 Task: Add a condition where "Channel Is Line" in pending tickets.
Action: Mouse moved to (145, 390)
Screenshot: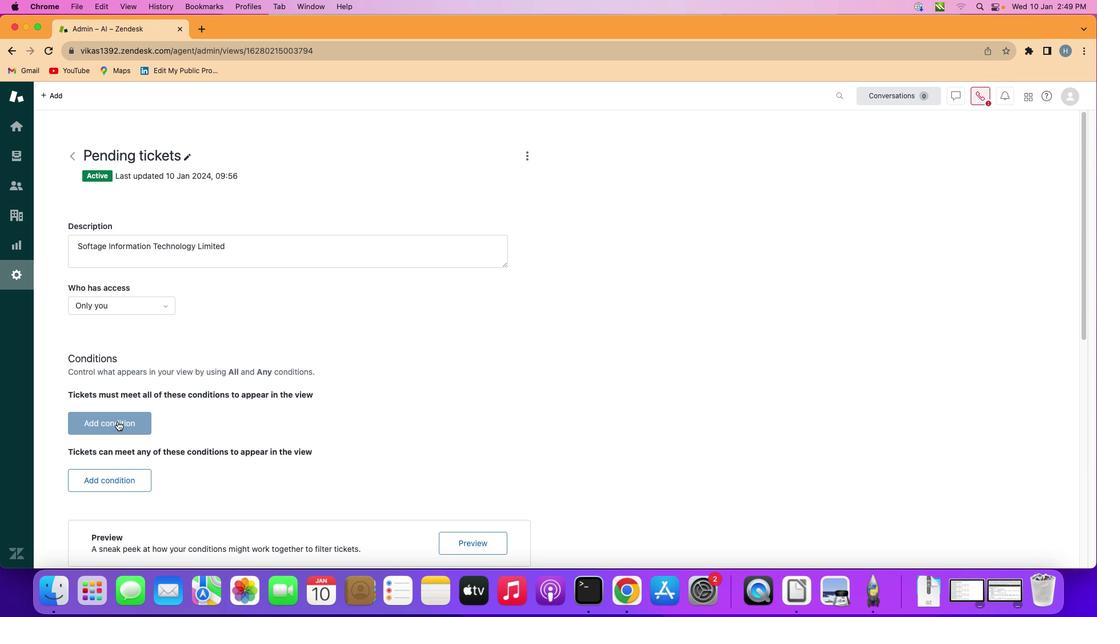 
Action: Mouse pressed left at (145, 390)
Screenshot: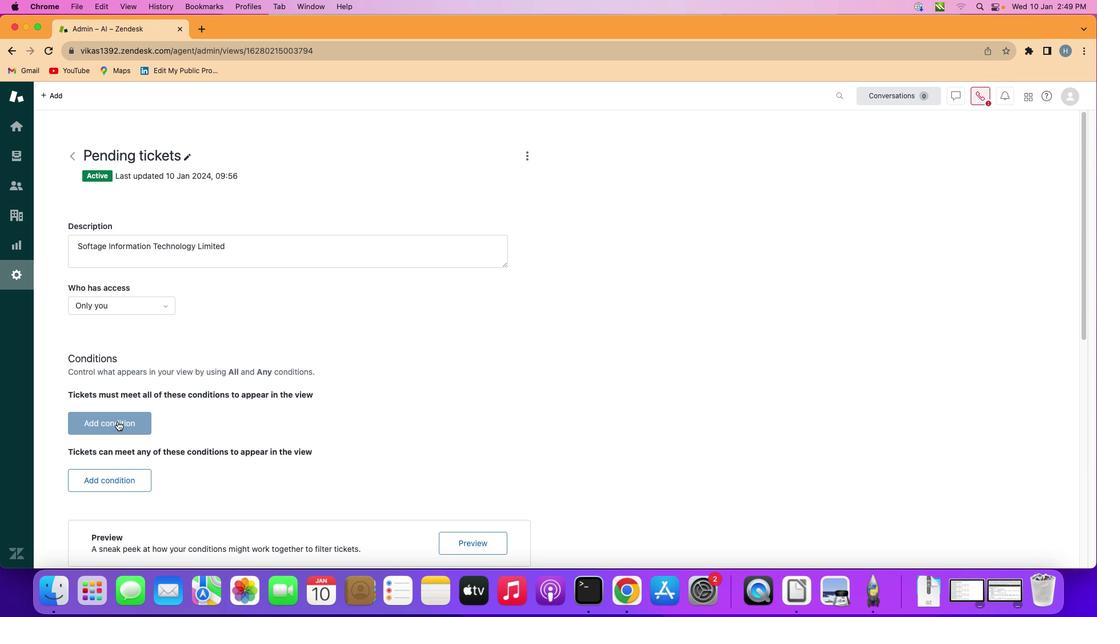 
Action: Mouse moved to (182, 390)
Screenshot: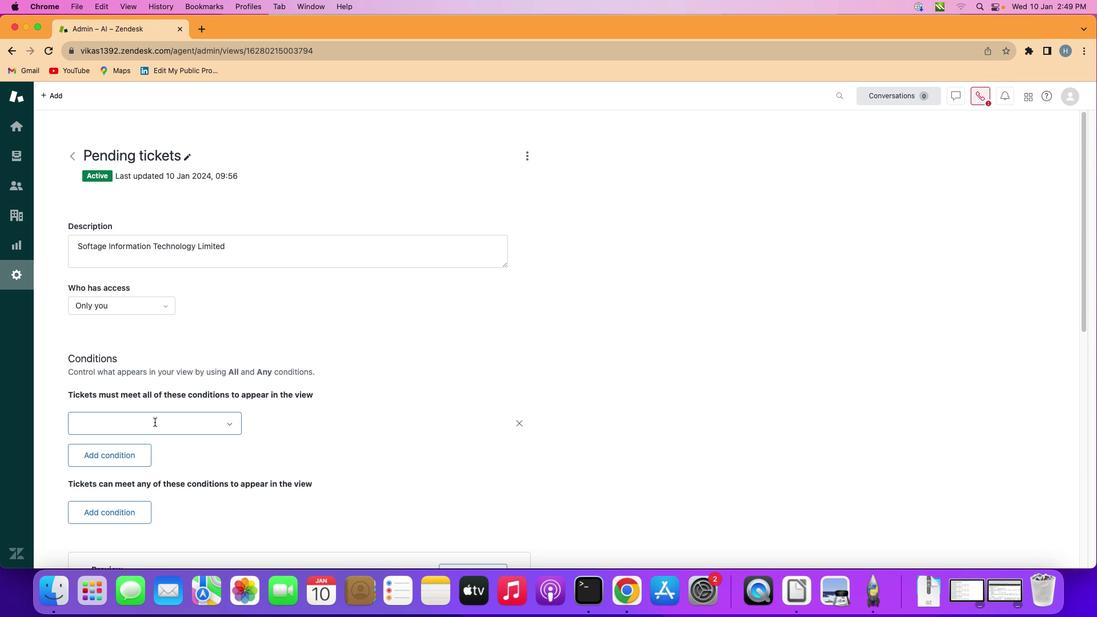
Action: Mouse pressed left at (182, 390)
Screenshot: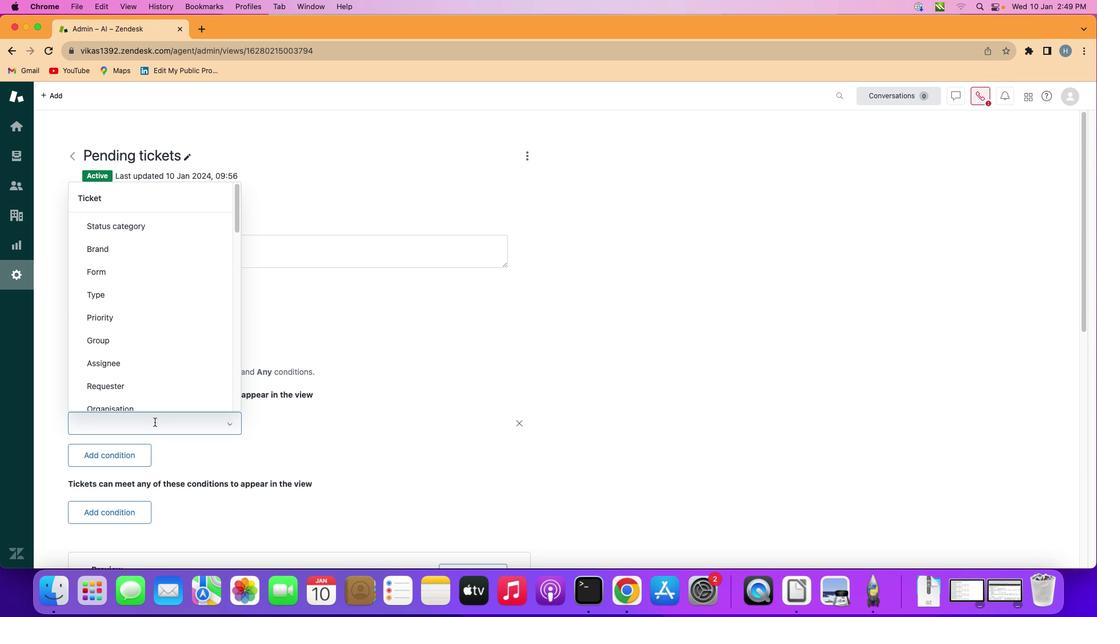 
Action: Mouse moved to (187, 341)
Screenshot: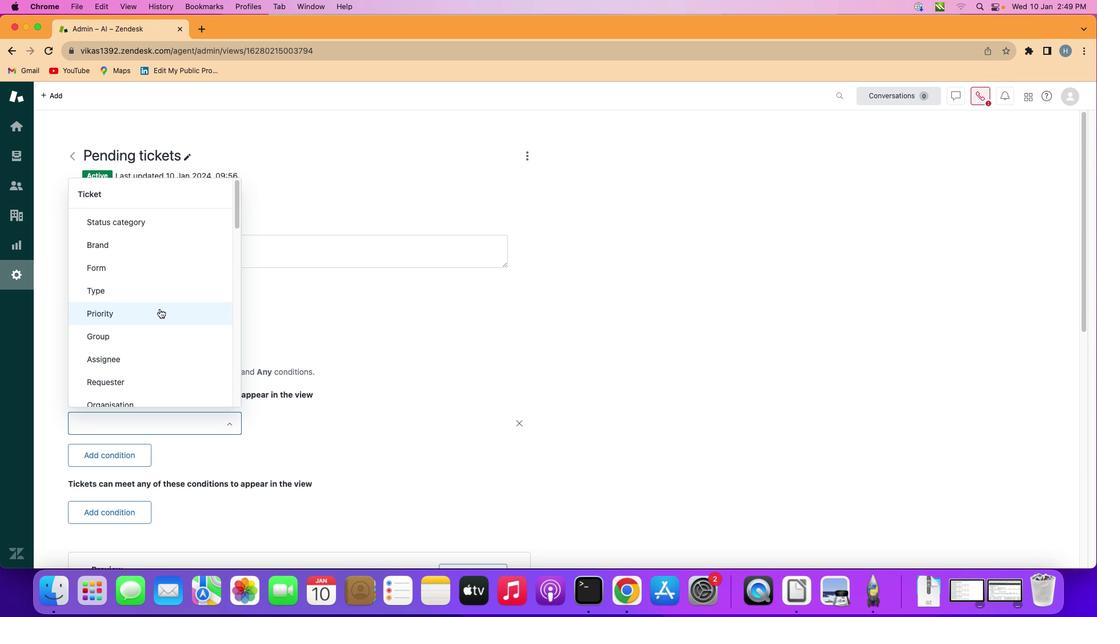 
Action: Mouse scrolled (187, 341) with delta (33, 210)
Screenshot: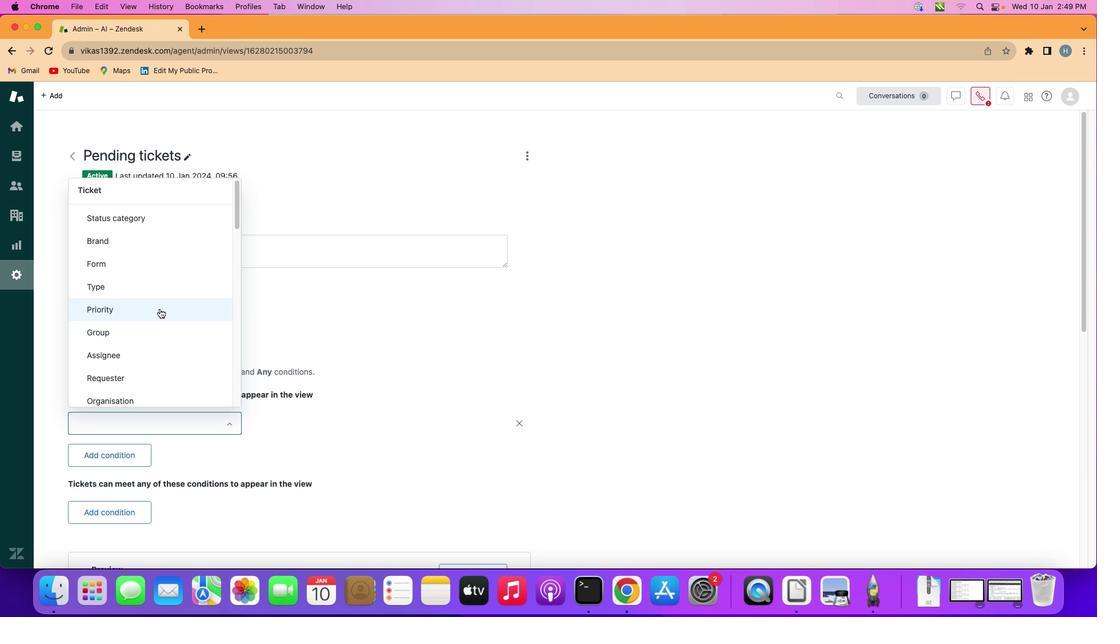 
Action: Mouse scrolled (187, 341) with delta (33, 210)
Screenshot: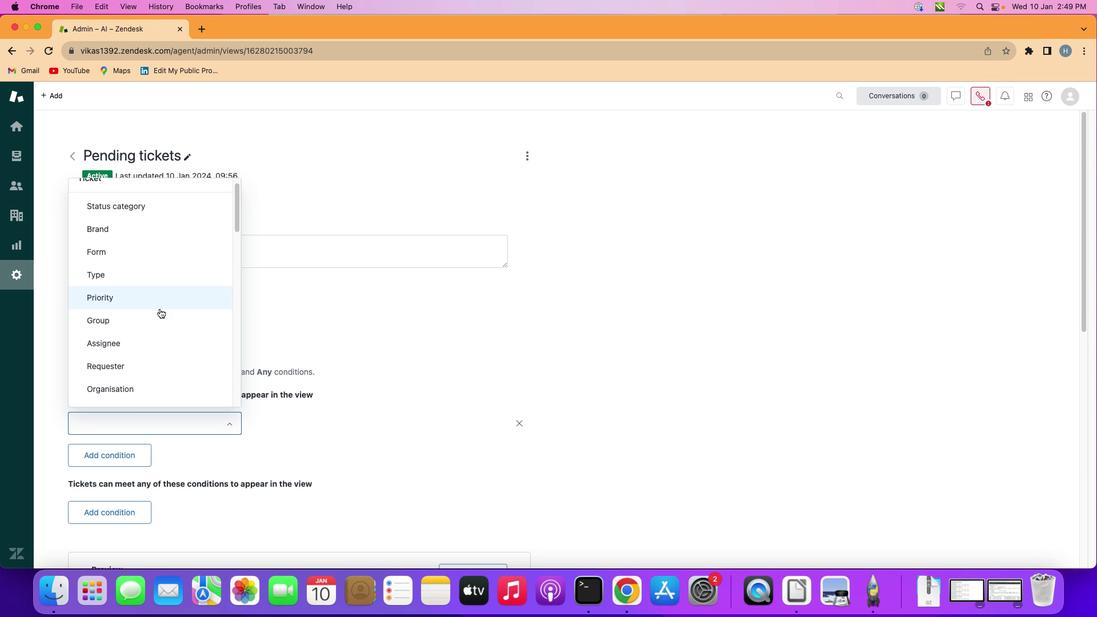 
Action: Mouse scrolled (187, 341) with delta (33, 210)
Screenshot: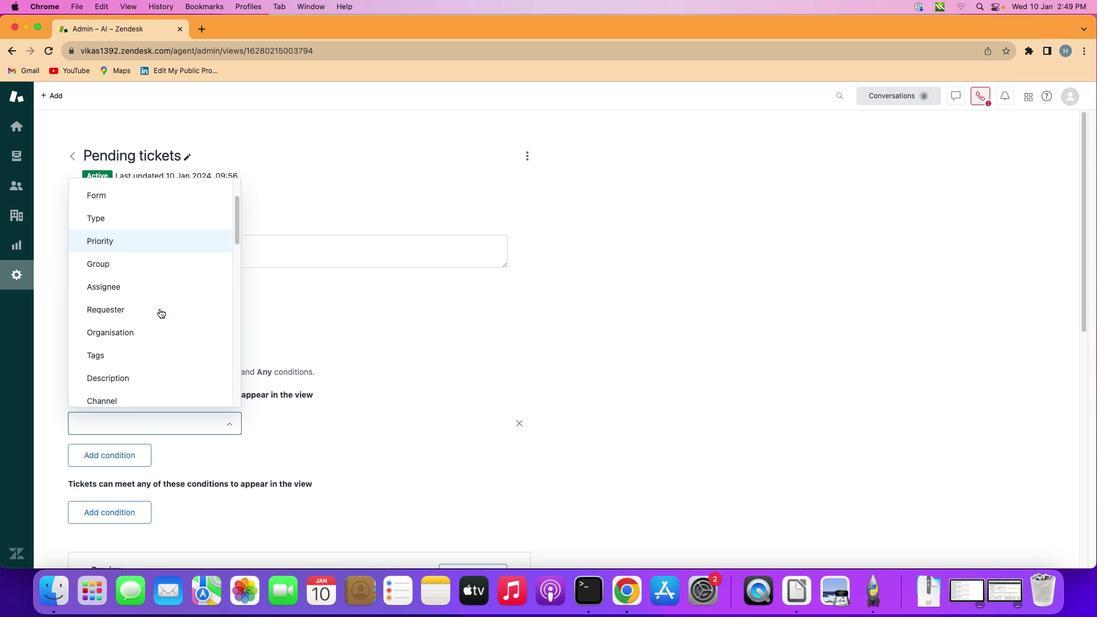 
Action: Mouse scrolled (187, 341) with delta (33, 209)
Screenshot: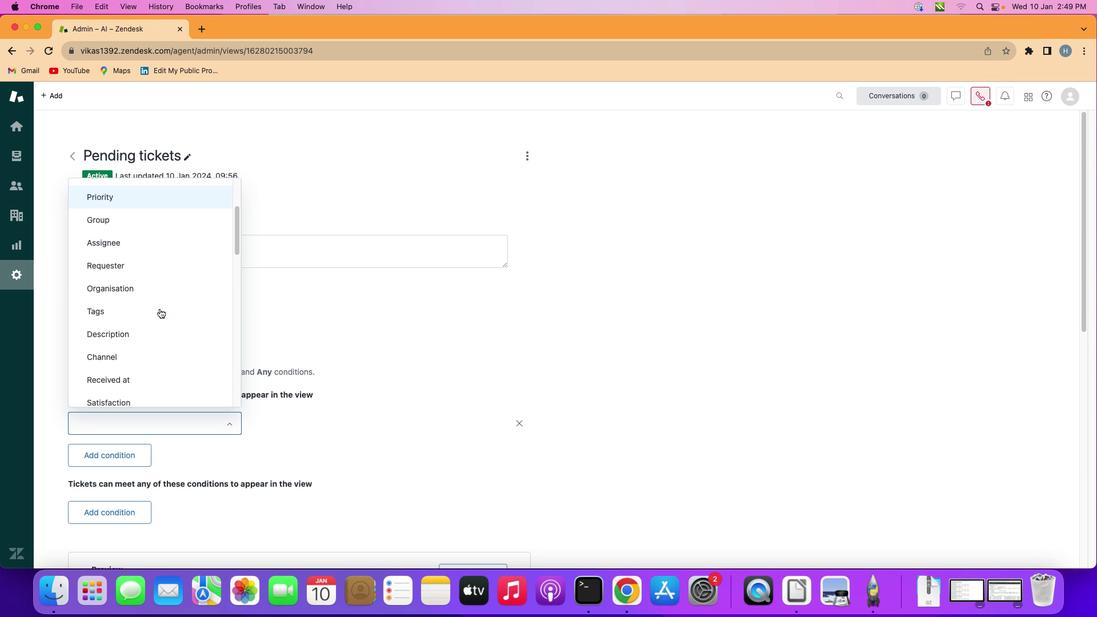 
Action: Mouse scrolled (187, 341) with delta (33, 209)
Screenshot: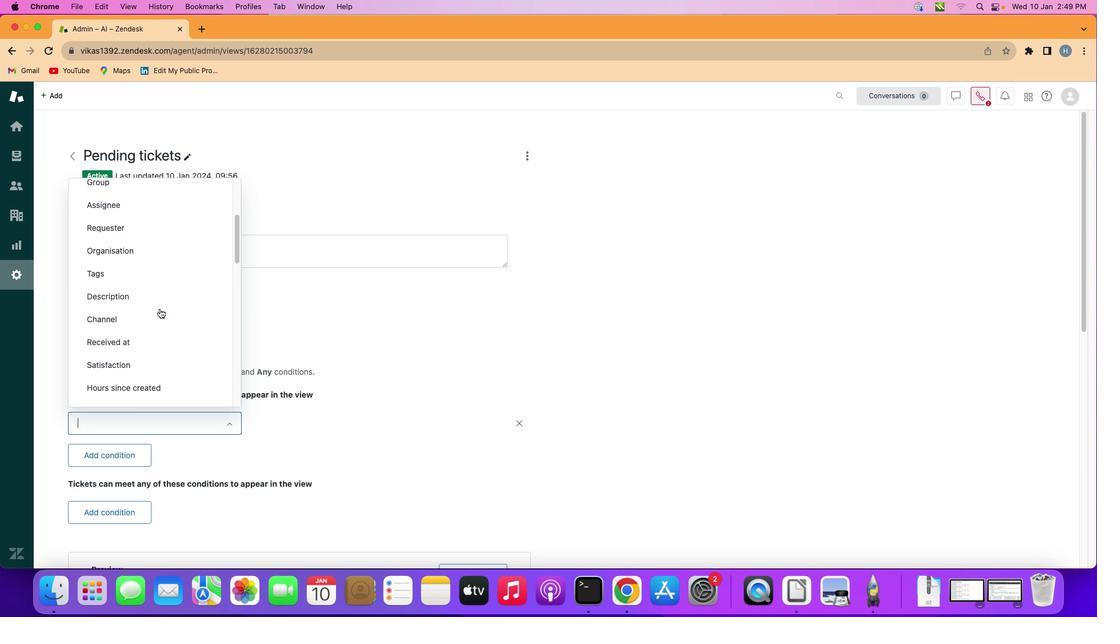 
Action: Mouse scrolled (187, 341) with delta (33, 210)
Screenshot: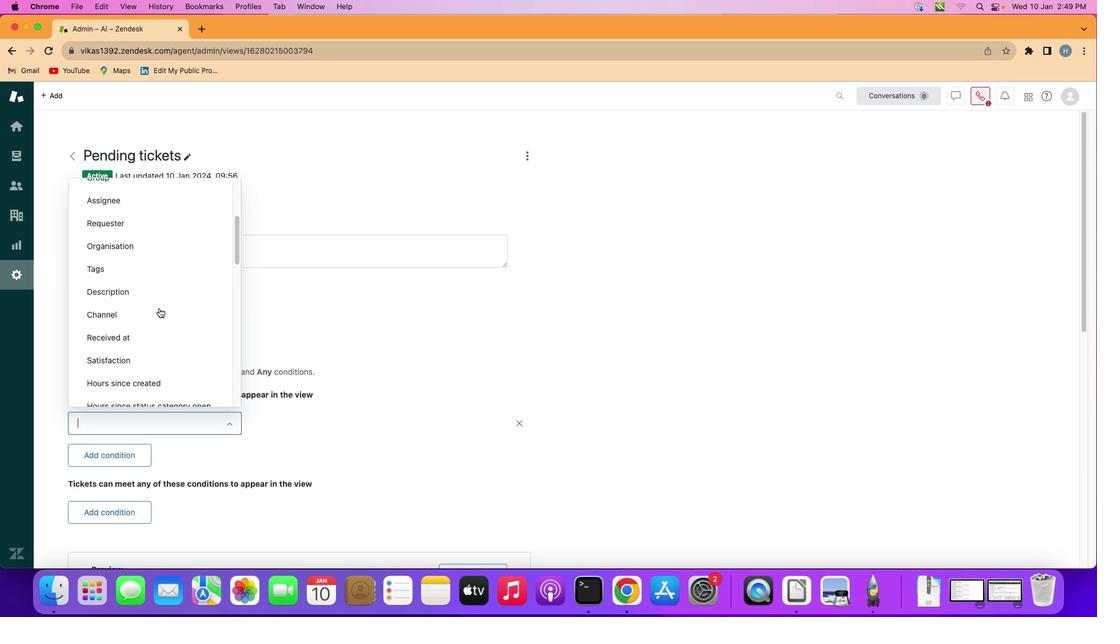 
Action: Mouse moved to (190, 342)
Screenshot: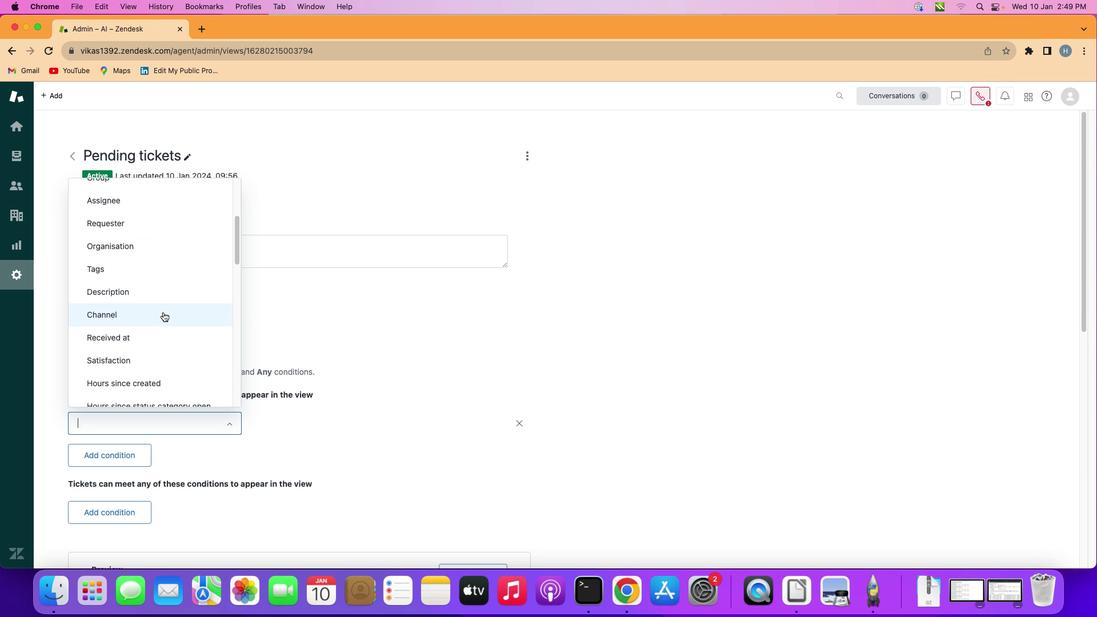 
Action: Mouse pressed left at (190, 342)
Screenshot: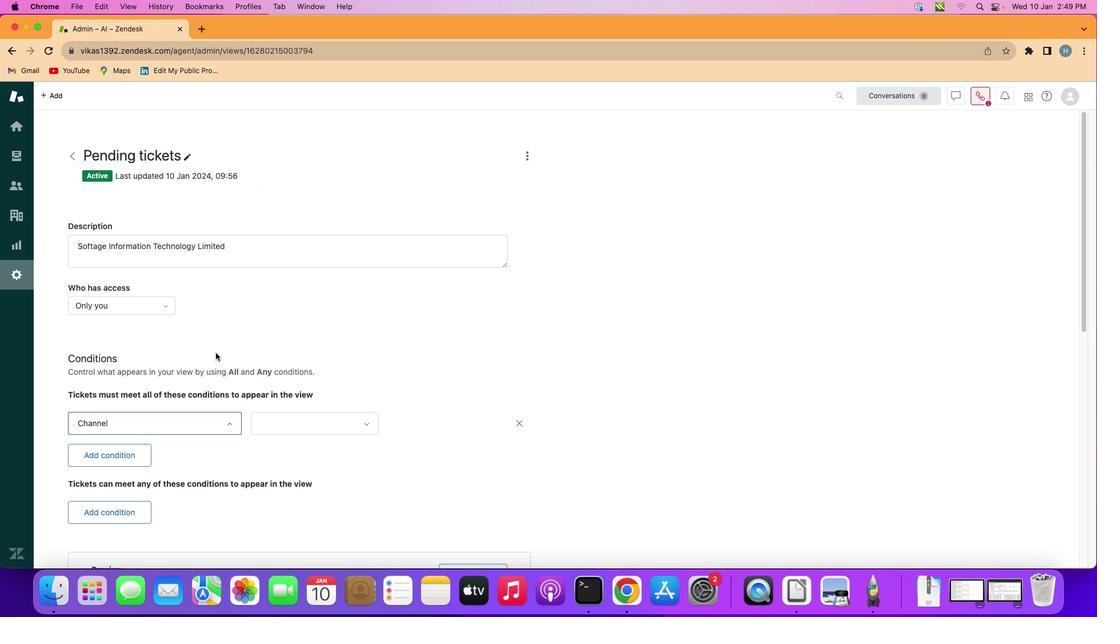 
Action: Mouse moved to (330, 387)
Screenshot: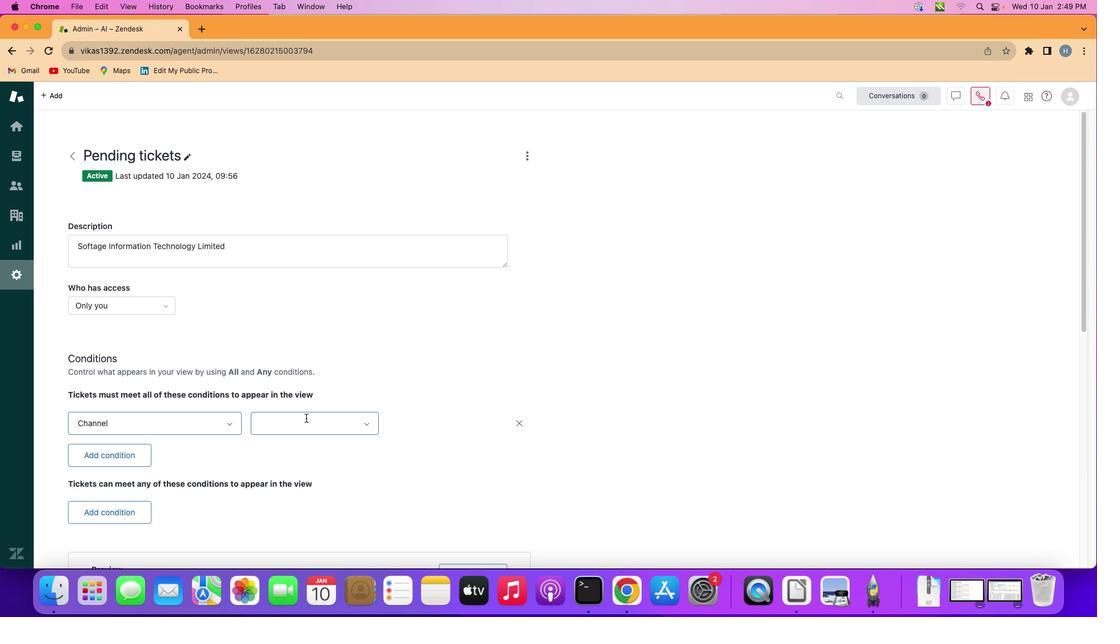 
Action: Mouse pressed left at (330, 387)
Screenshot: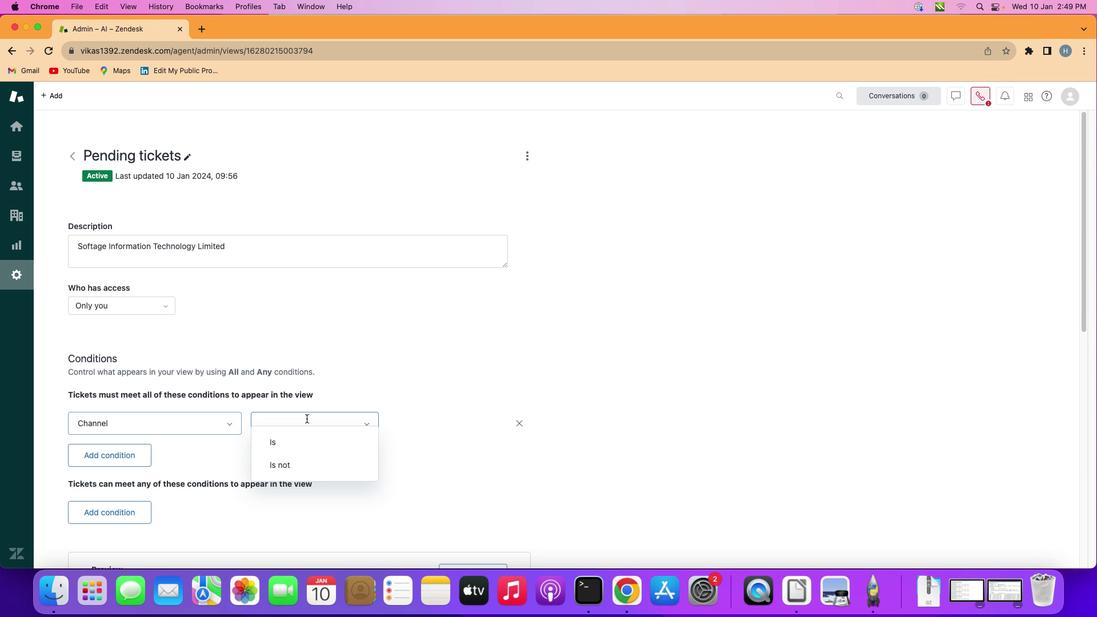 
Action: Mouse moved to (334, 398)
Screenshot: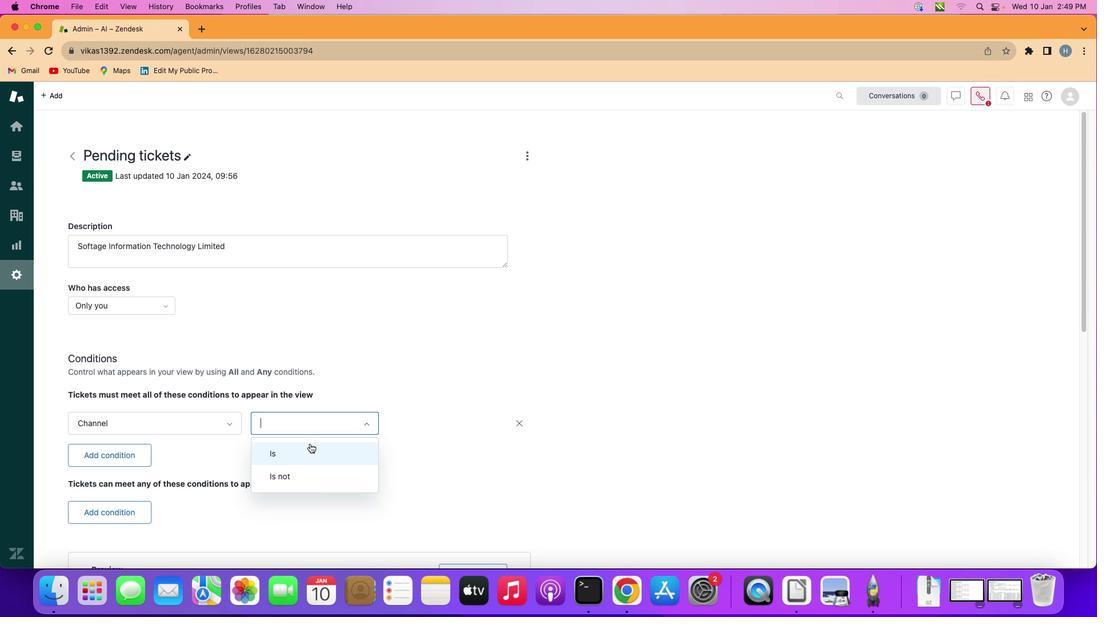 
Action: Mouse pressed left at (334, 398)
Screenshot: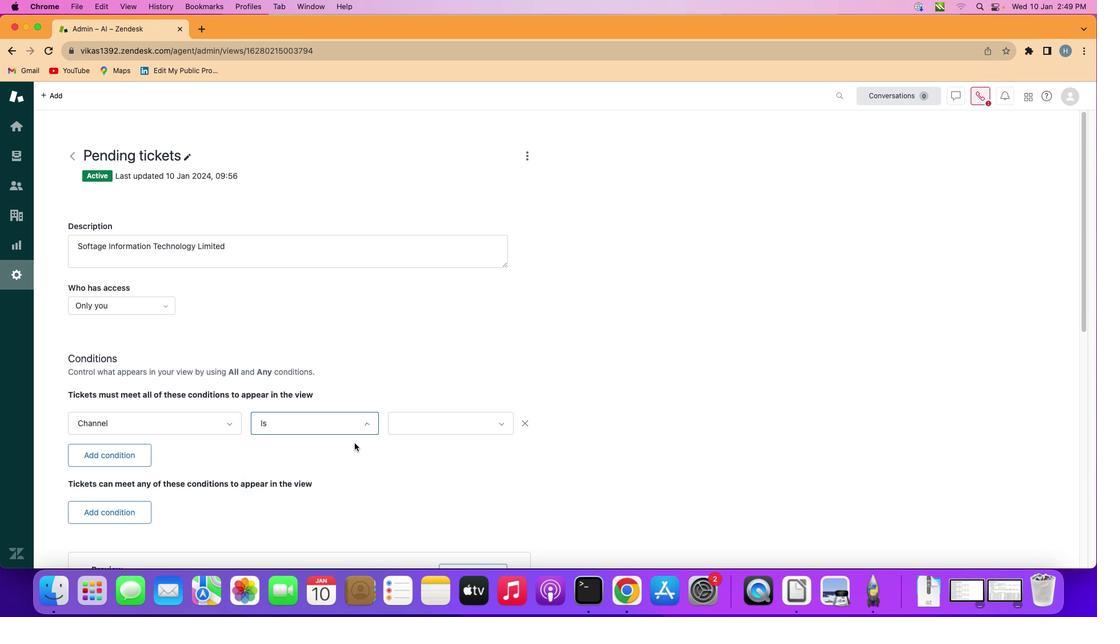 
Action: Mouse moved to (463, 388)
Screenshot: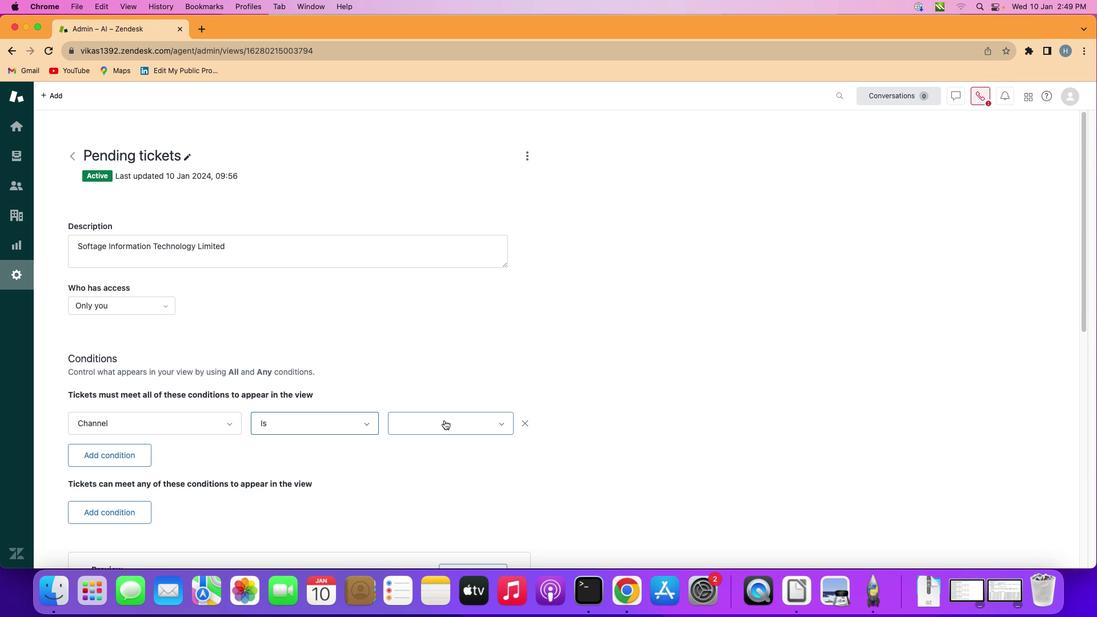 
Action: Mouse pressed left at (463, 388)
Screenshot: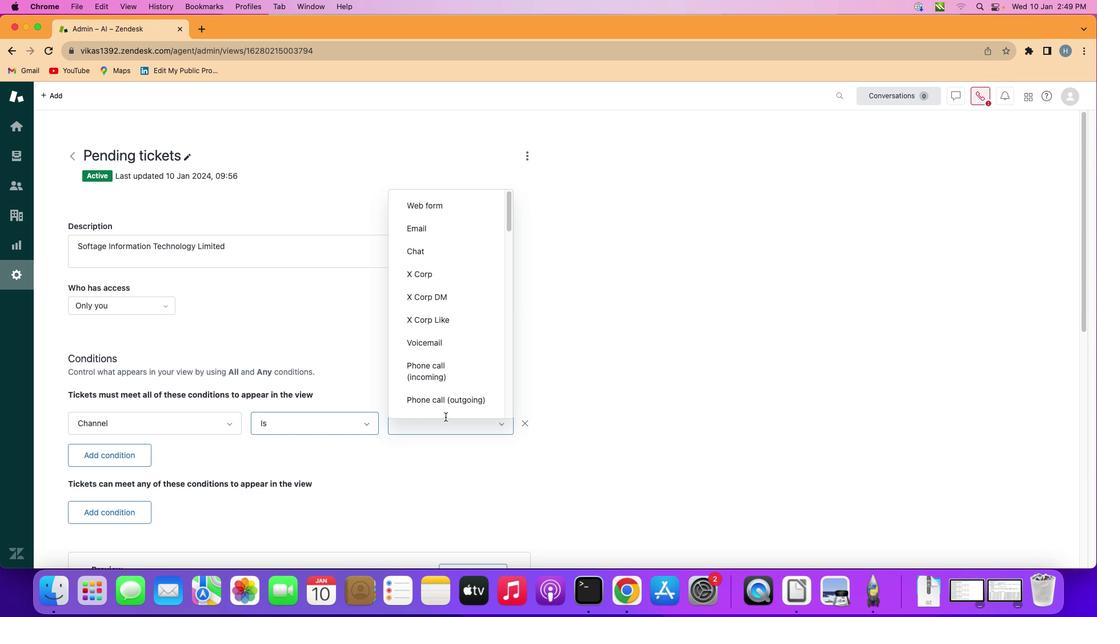 
Action: Mouse moved to (472, 343)
Screenshot: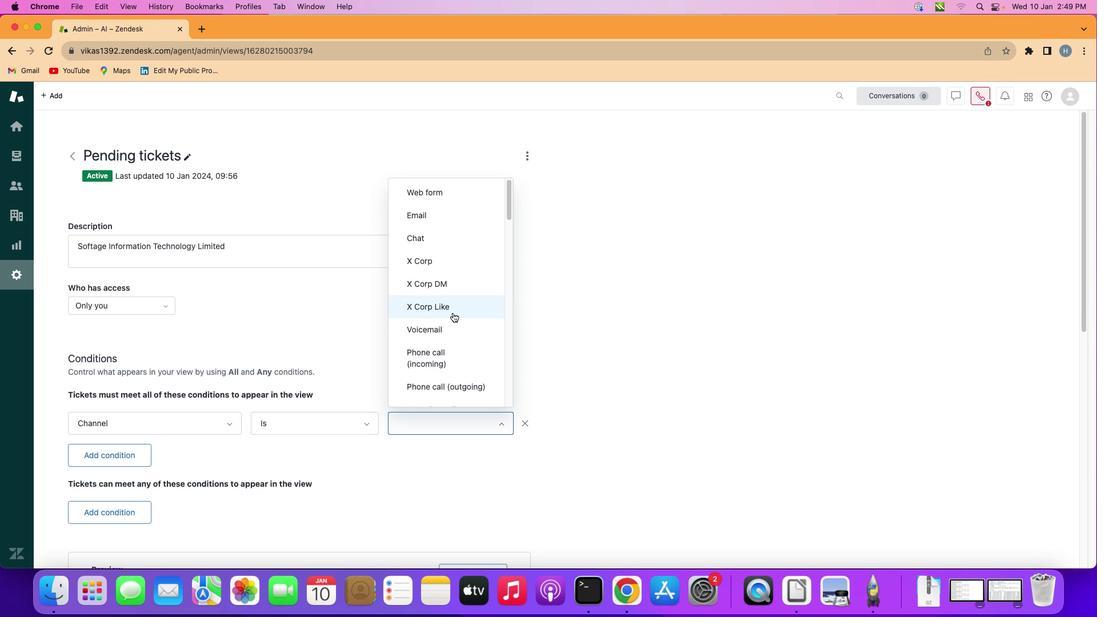 
Action: Mouse scrolled (472, 343) with delta (33, 210)
Screenshot: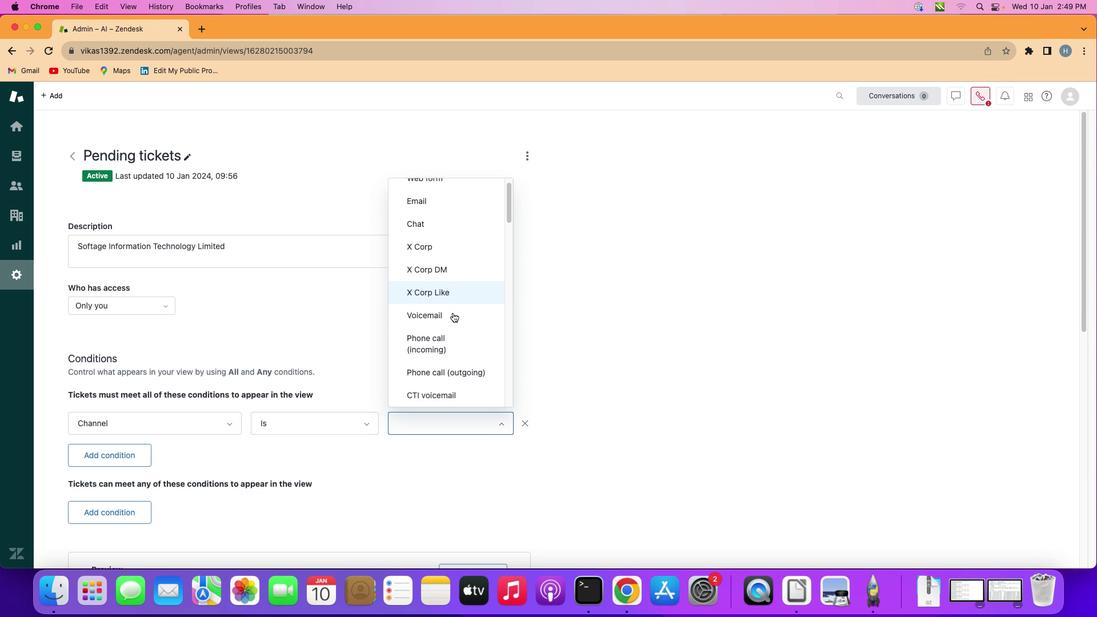 
Action: Mouse scrolled (472, 343) with delta (33, 210)
Screenshot: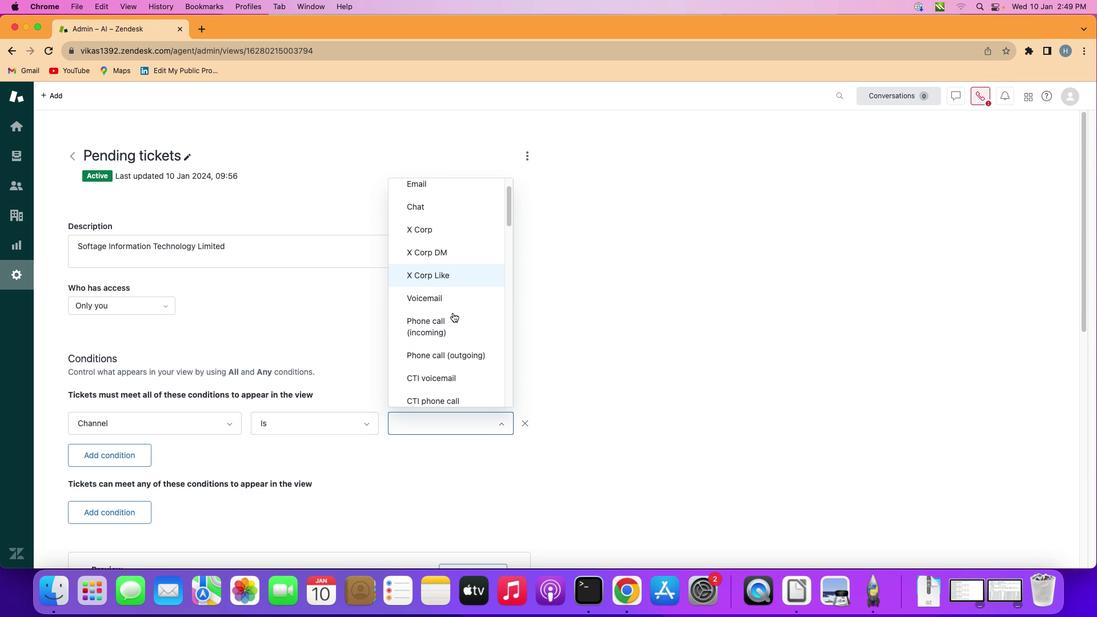 
Action: Mouse scrolled (472, 343) with delta (33, 209)
Screenshot: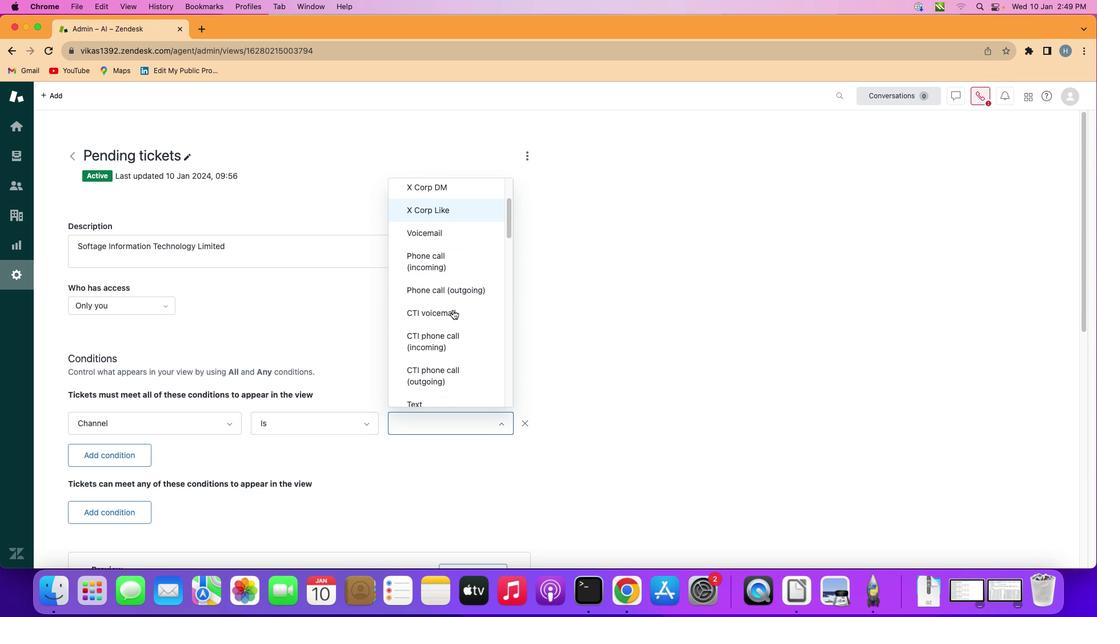 
Action: Mouse scrolled (472, 343) with delta (33, 209)
Screenshot: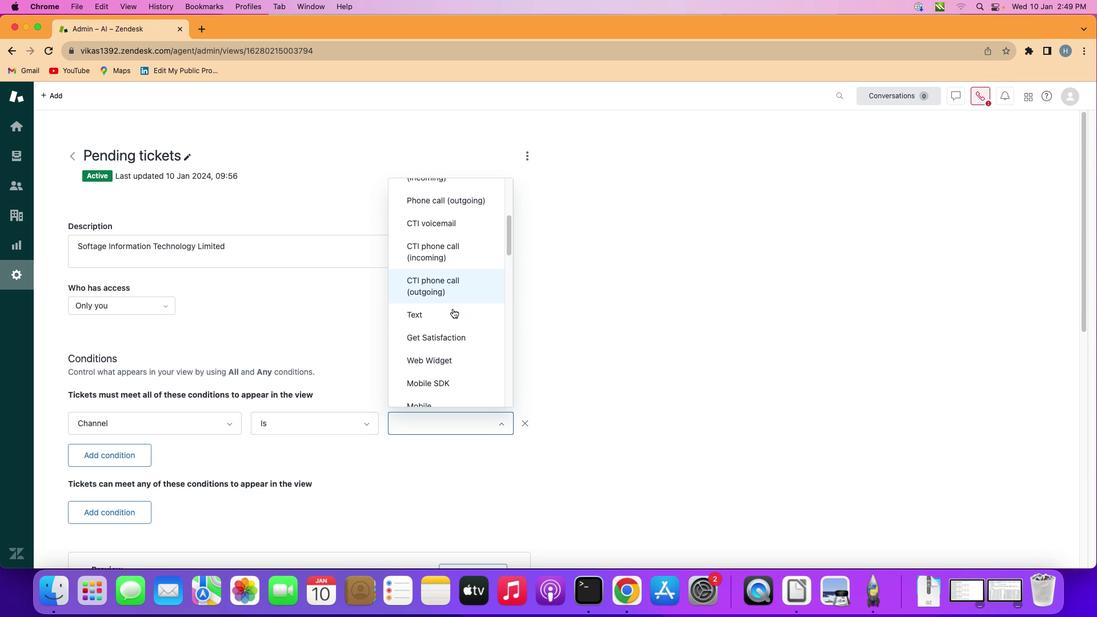 
Action: Mouse scrolled (472, 343) with delta (33, 209)
Screenshot: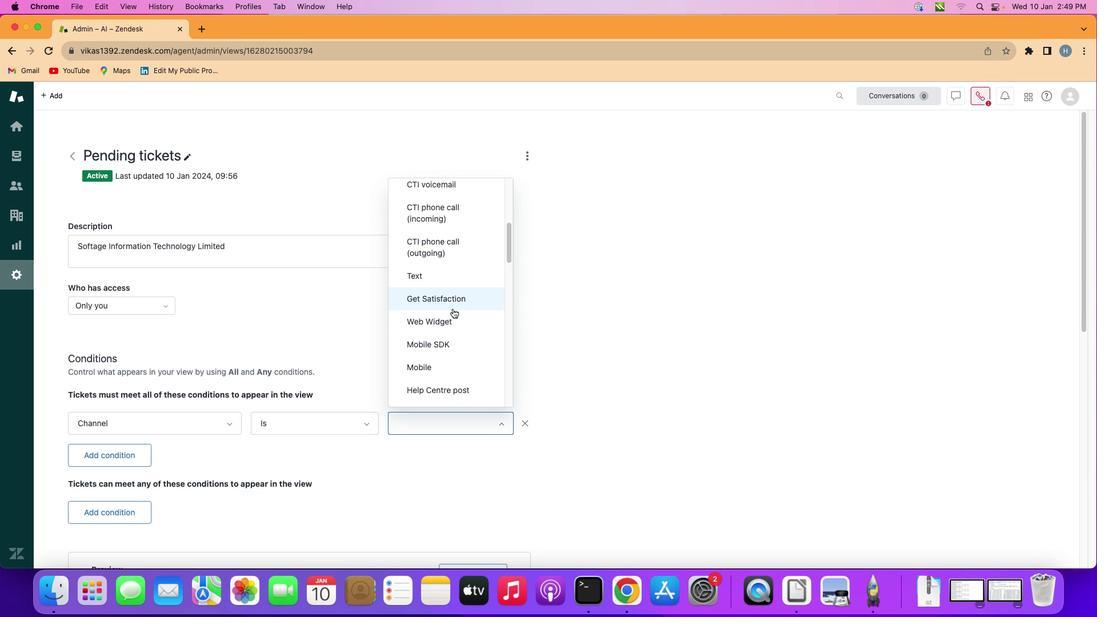 
Action: Mouse moved to (471, 341)
Screenshot: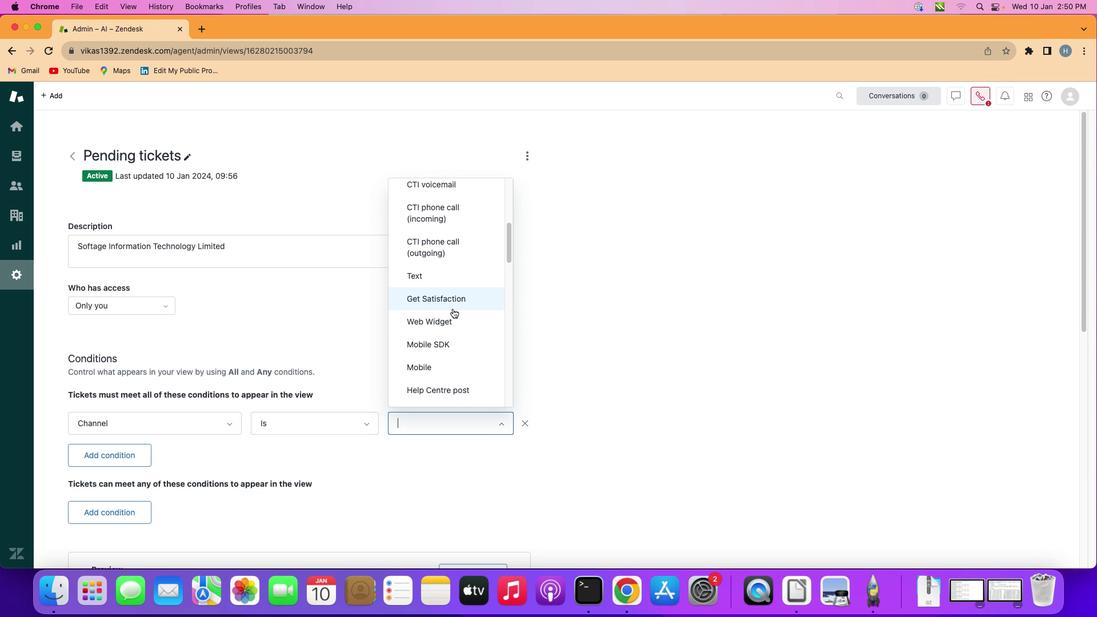 
Action: Mouse scrolled (471, 341) with delta (33, 210)
Screenshot: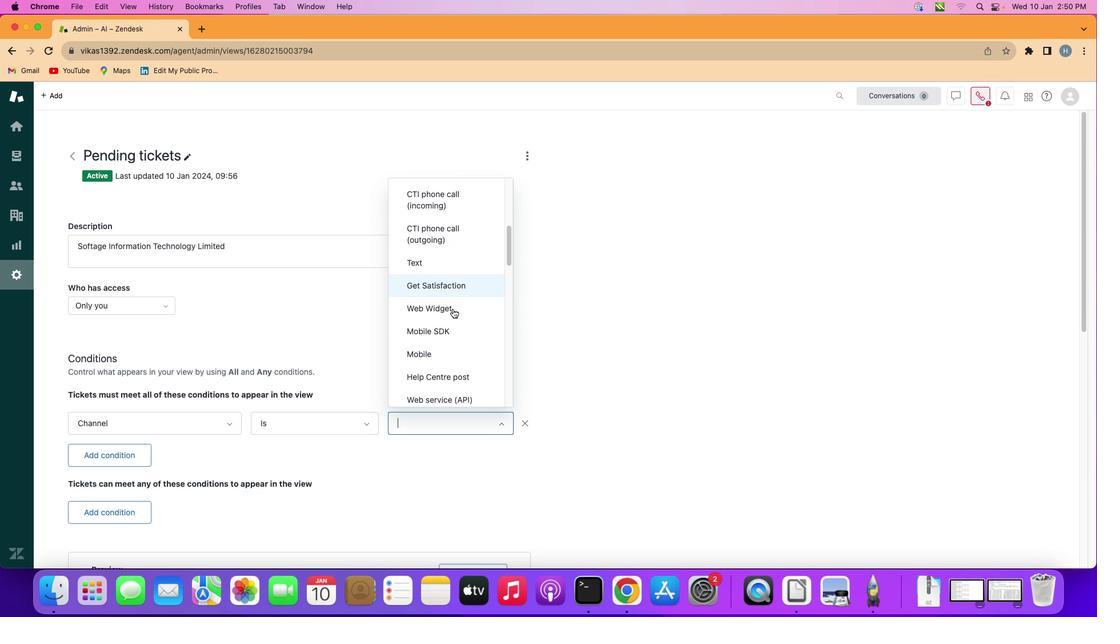 
Action: Mouse scrolled (471, 341) with delta (33, 210)
Screenshot: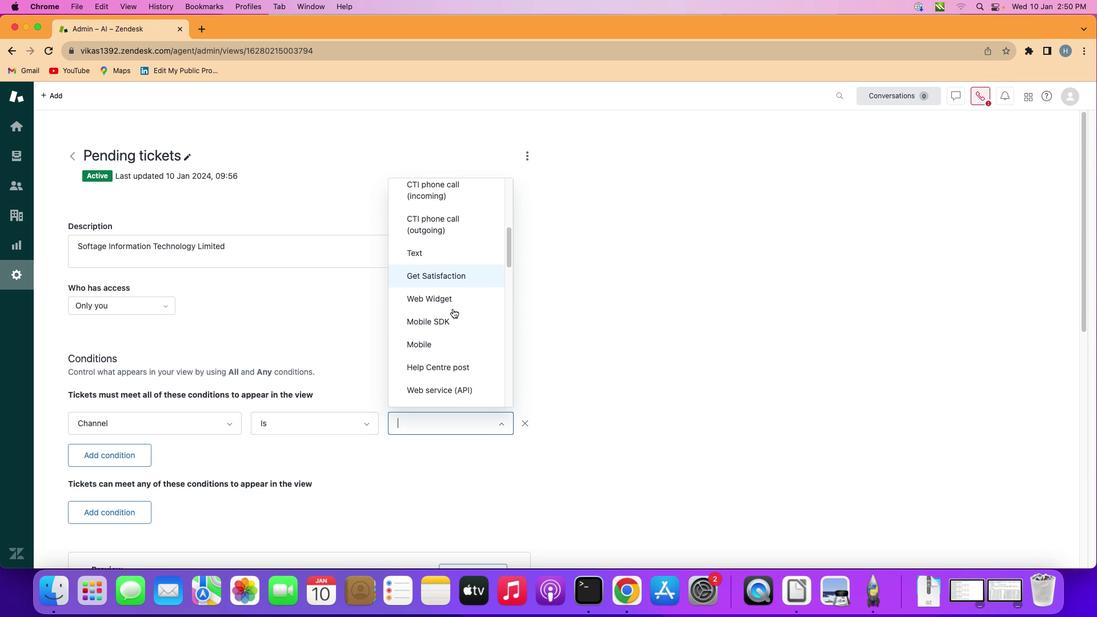 
Action: Mouse scrolled (471, 341) with delta (33, 210)
Screenshot: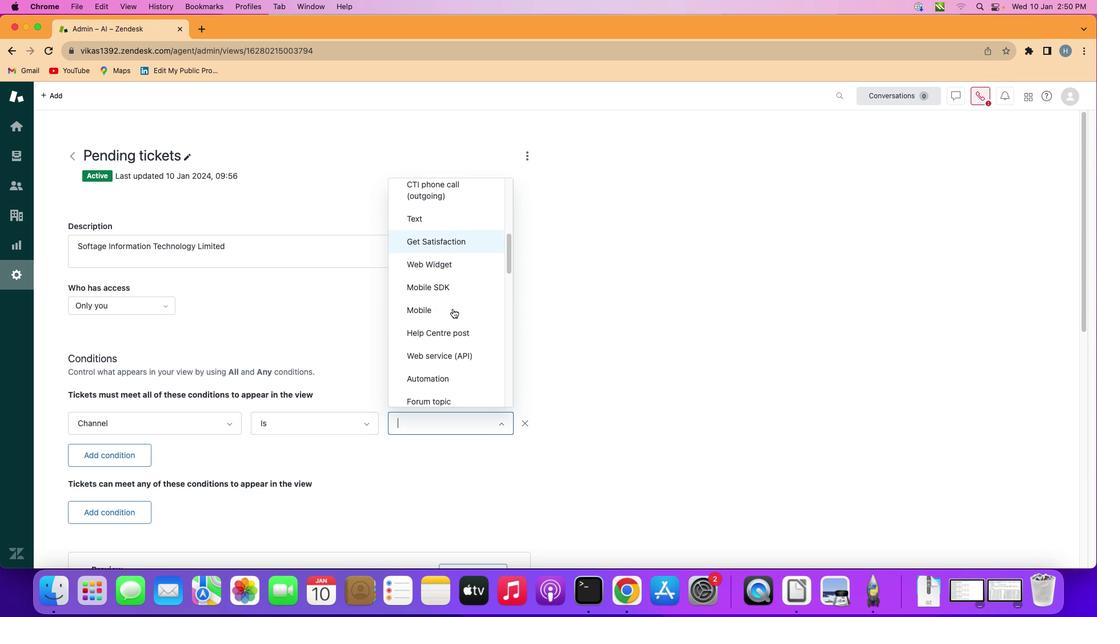 
Action: Mouse scrolled (471, 341) with delta (33, 210)
Screenshot: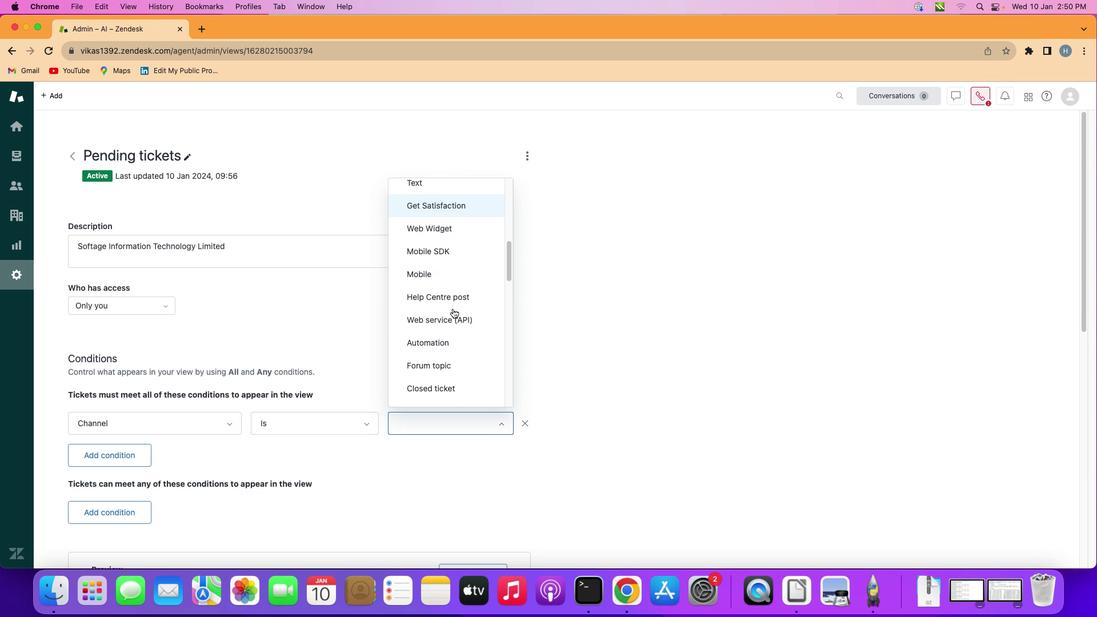 
Action: Mouse scrolled (471, 341) with delta (33, 210)
Screenshot: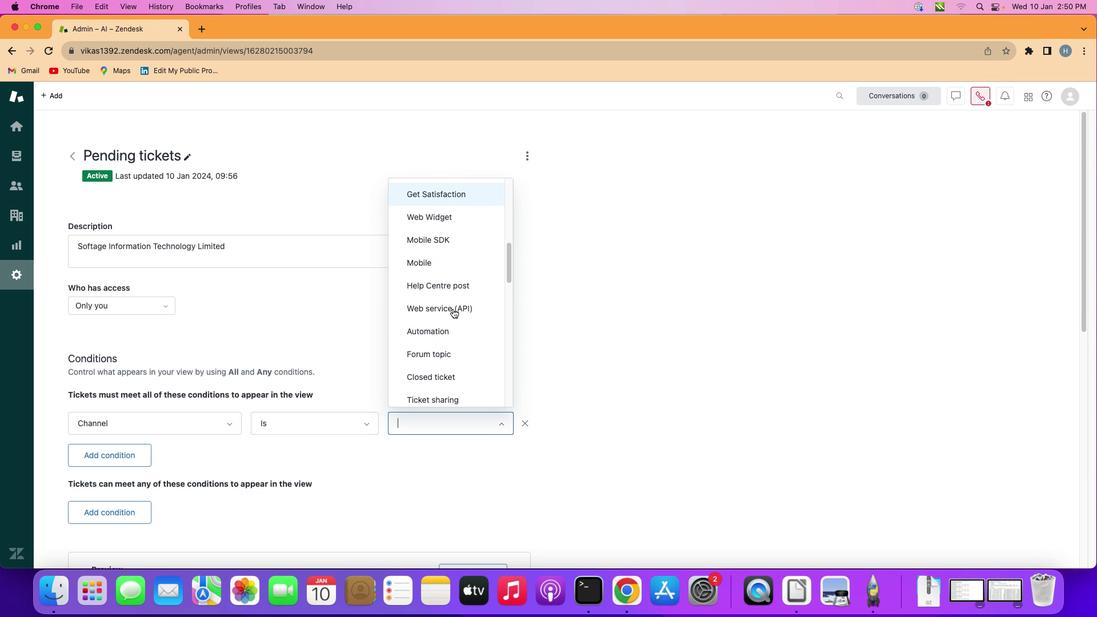 
Action: Mouse scrolled (471, 341) with delta (33, 210)
Screenshot: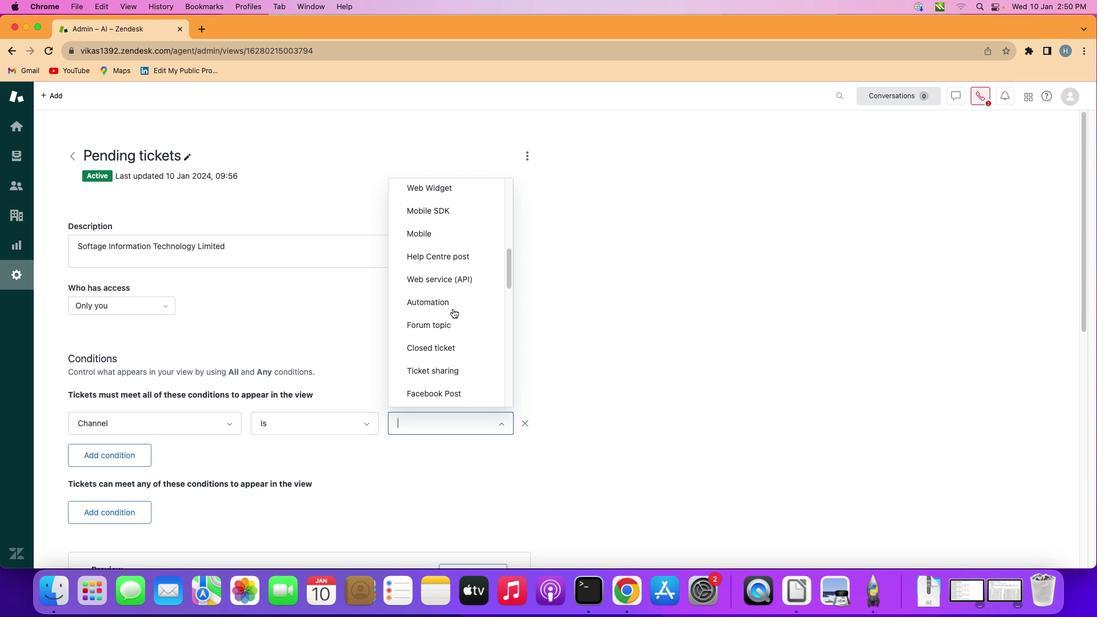 
Action: Mouse scrolled (471, 341) with delta (33, 210)
Screenshot: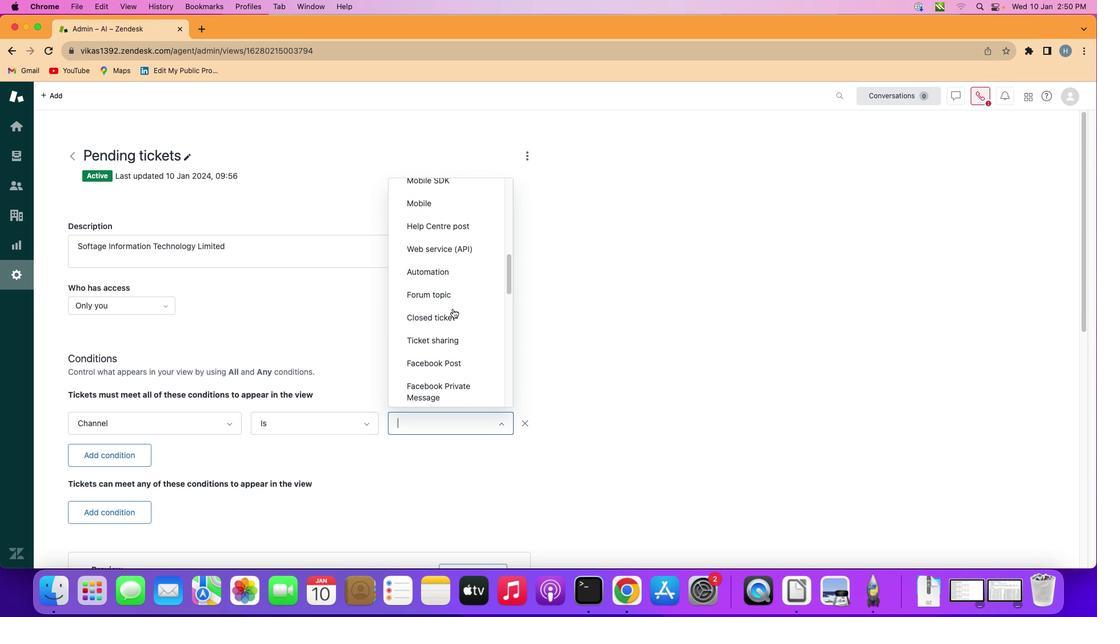 
Action: Mouse scrolled (471, 341) with delta (33, 210)
Screenshot: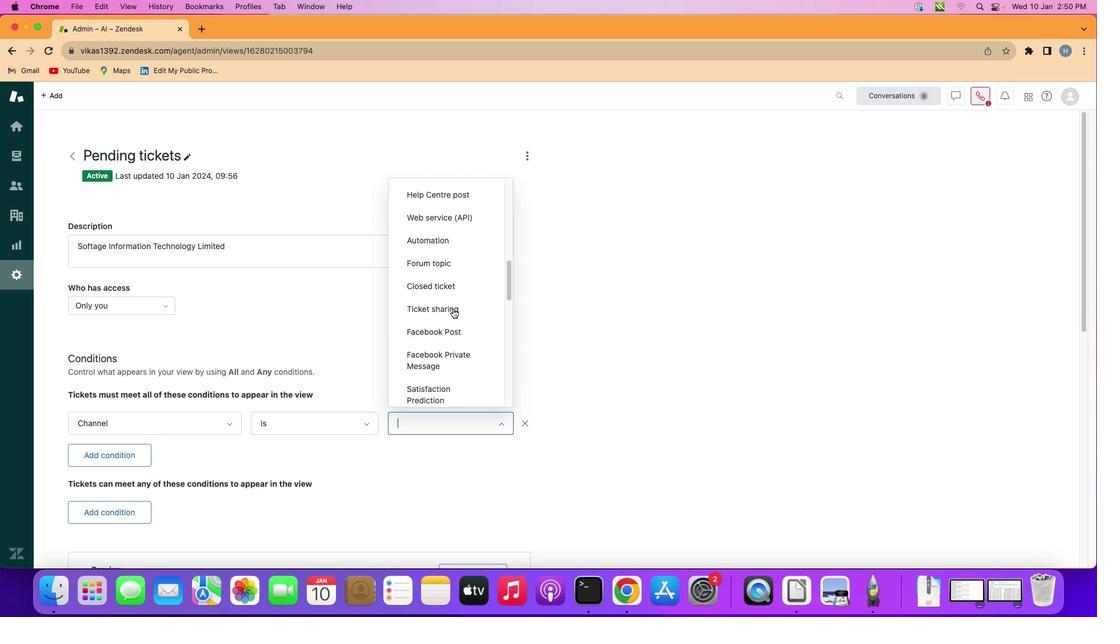 
Action: Mouse scrolled (471, 341) with delta (33, 210)
Screenshot: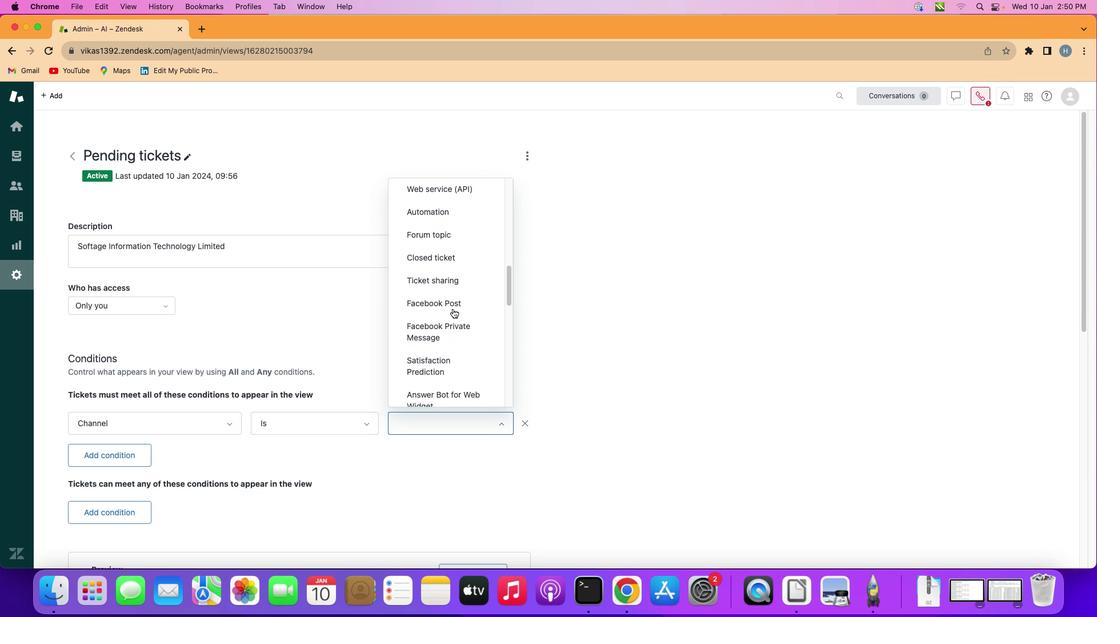 
Action: Mouse scrolled (471, 341) with delta (33, 210)
Screenshot: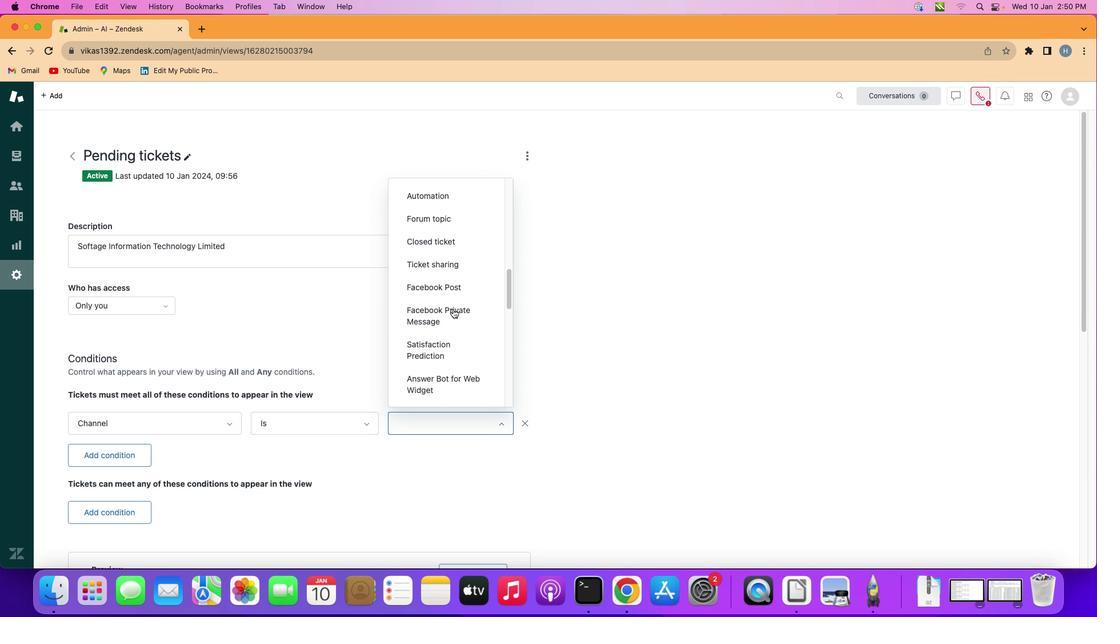 
Action: Mouse scrolled (471, 341) with delta (33, 209)
Screenshot: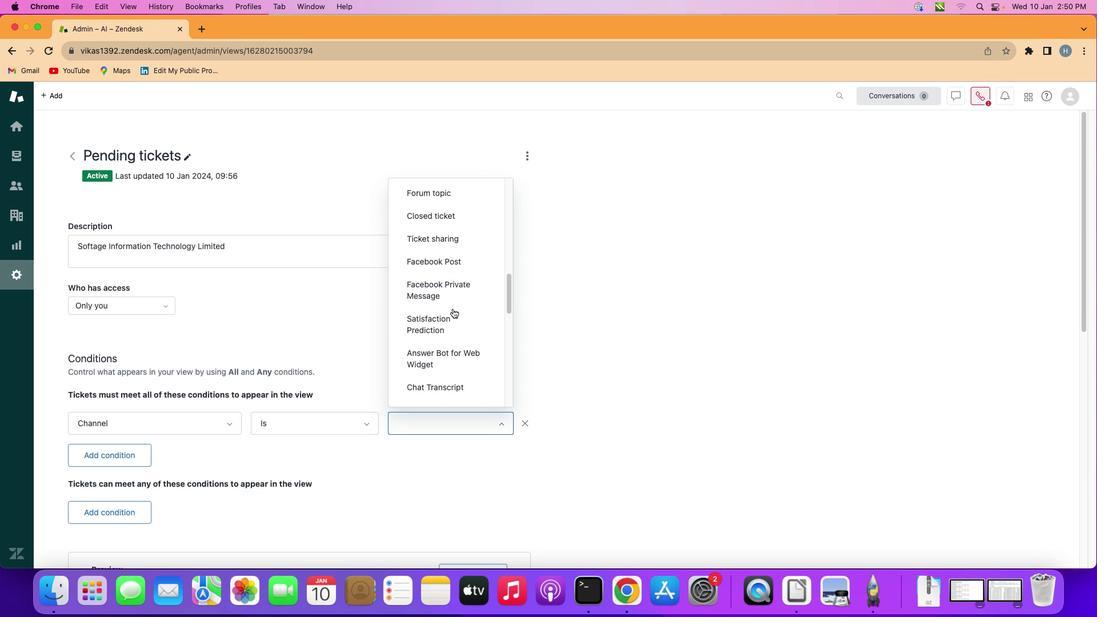 
Action: Mouse scrolled (471, 341) with delta (33, 209)
Screenshot: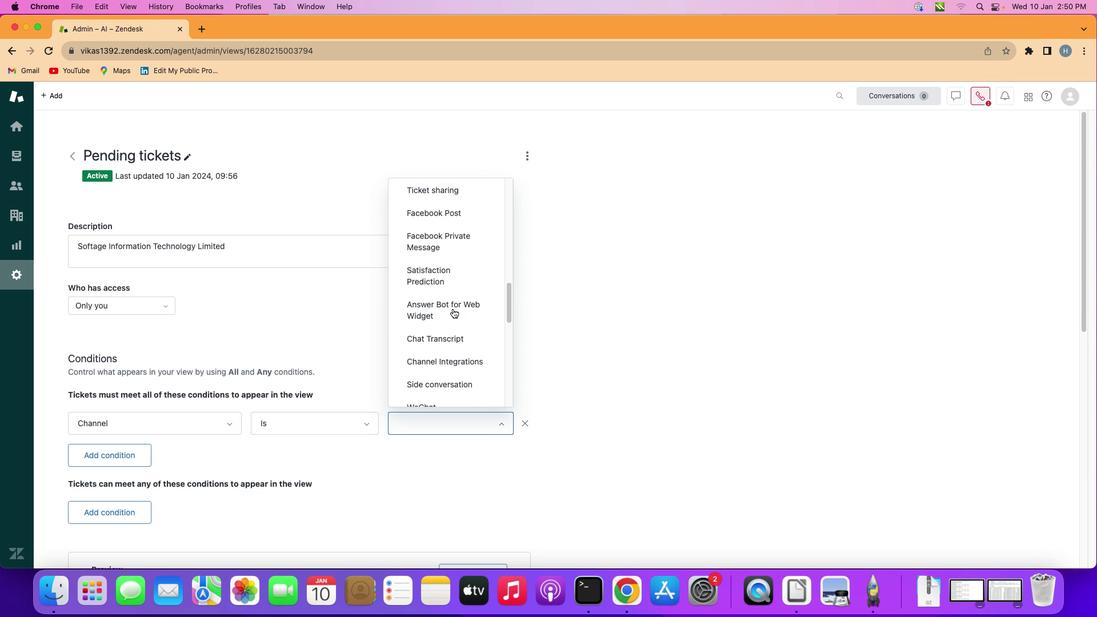 
Action: Mouse moved to (471, 341)
Screenshot: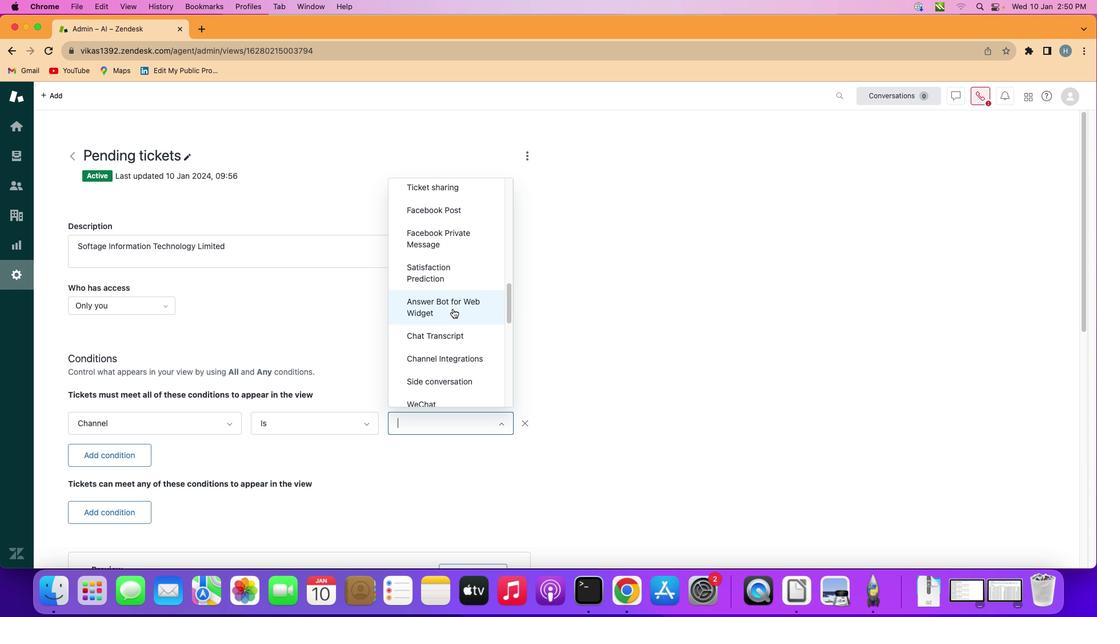 
Action: Mouse scrolled (471, 341) with delta (33, 210)
Screenshot: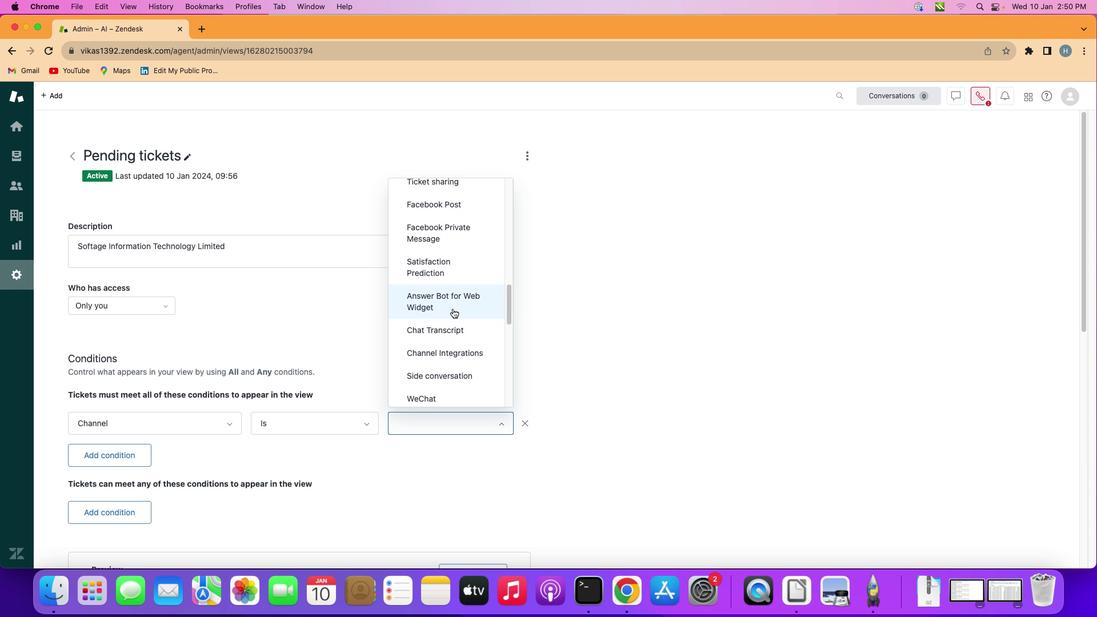 
Action: Mouse scrolled (471, 341) with delta (33, 210)
Screenshot: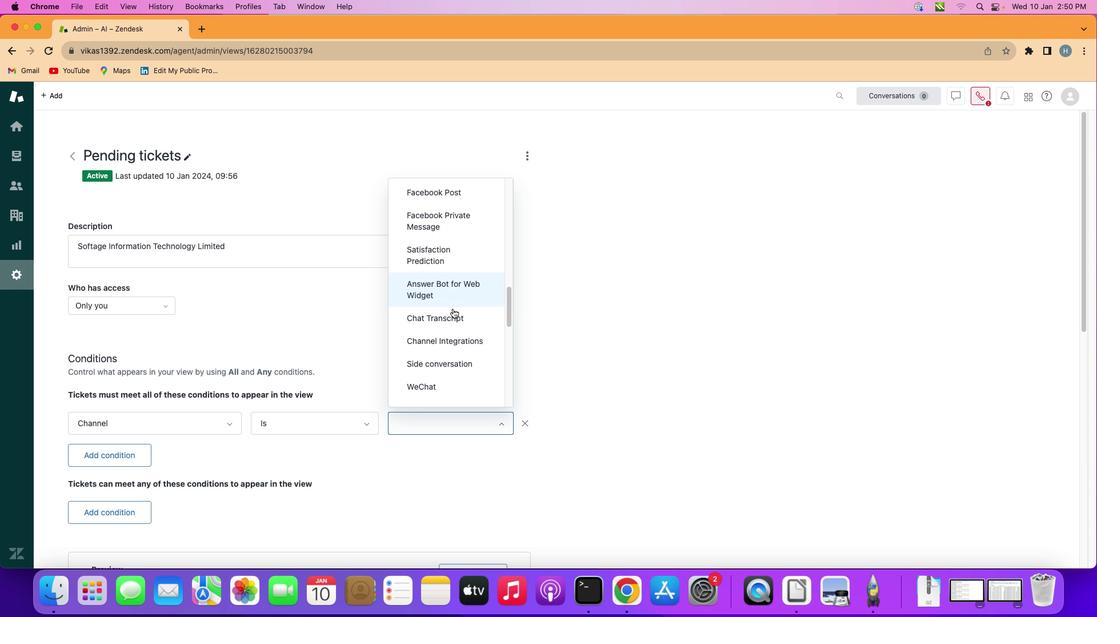 
Action: Mouse scrolled (471, 341) with delta (33, 210)
Screenshot: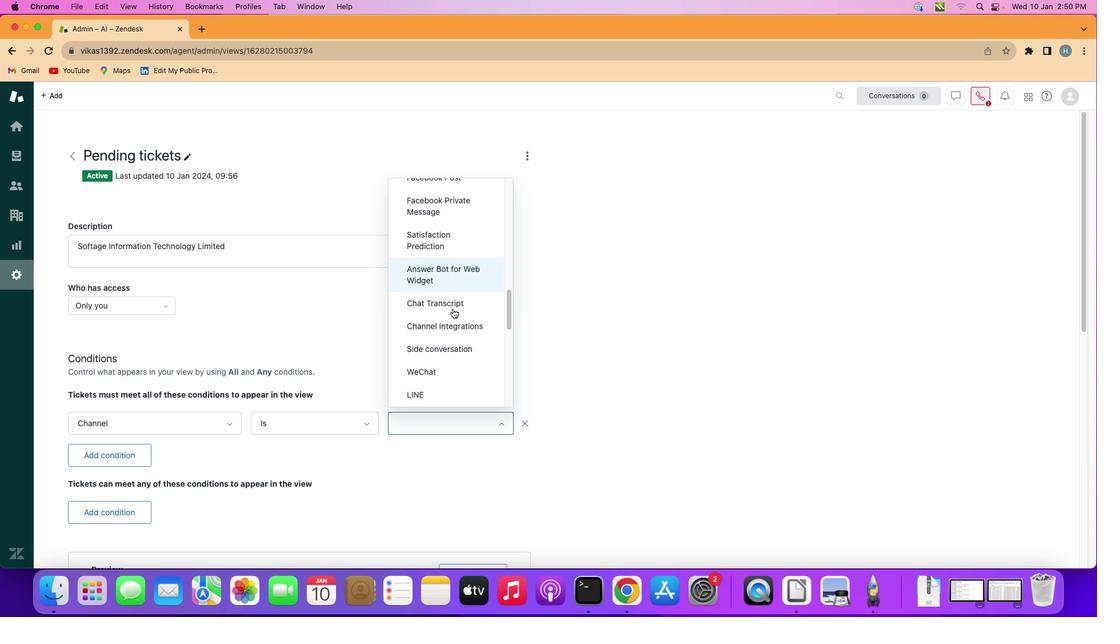 
Action: Mouse scrolled (471, 341) with delta (33, 210)
Screenshot: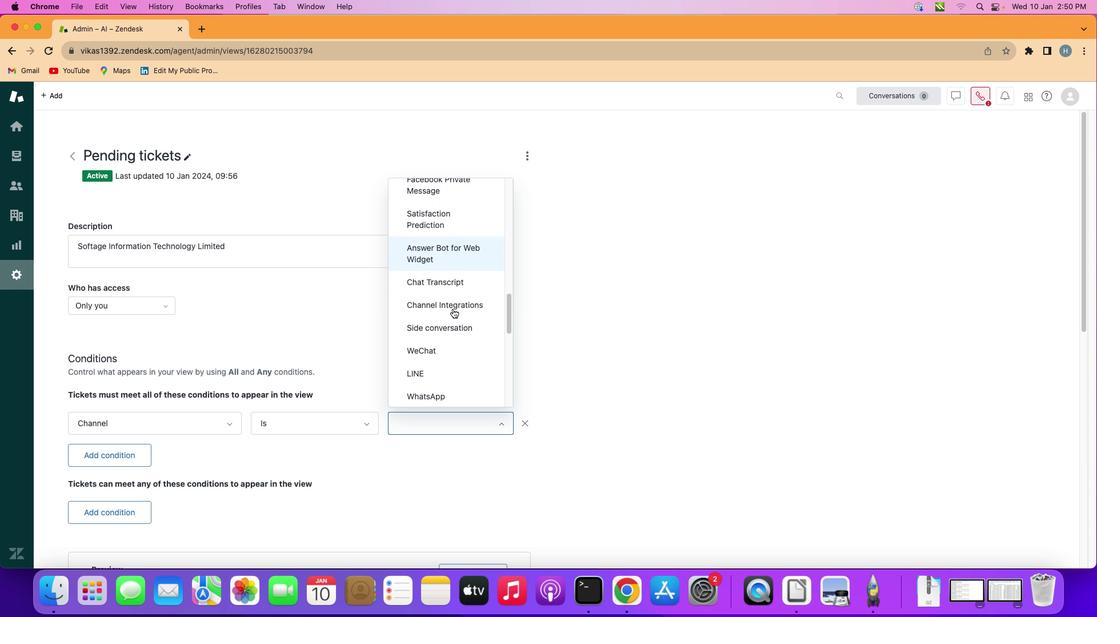 
Action: Mouse scrolled (471, 341) with delta (33, 210)
Screenshot: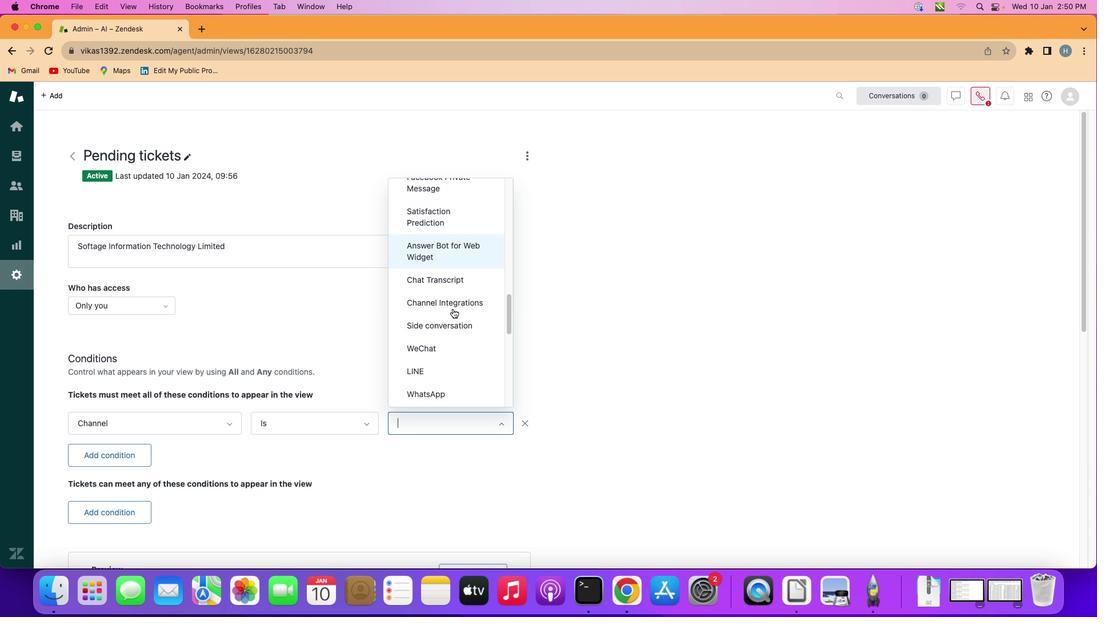
Action: Mouse scrolled (471, 341) with delta (33, 210)
Screenshot: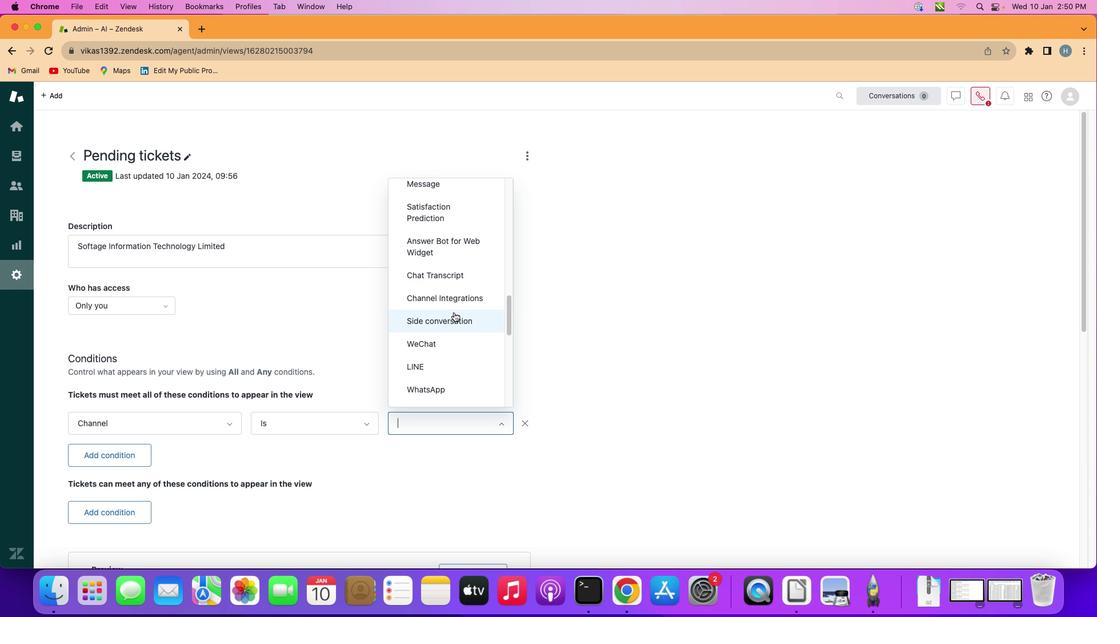 
Action: Mouse scrolled (471, 341) with delta (33, 210)
Screenshot: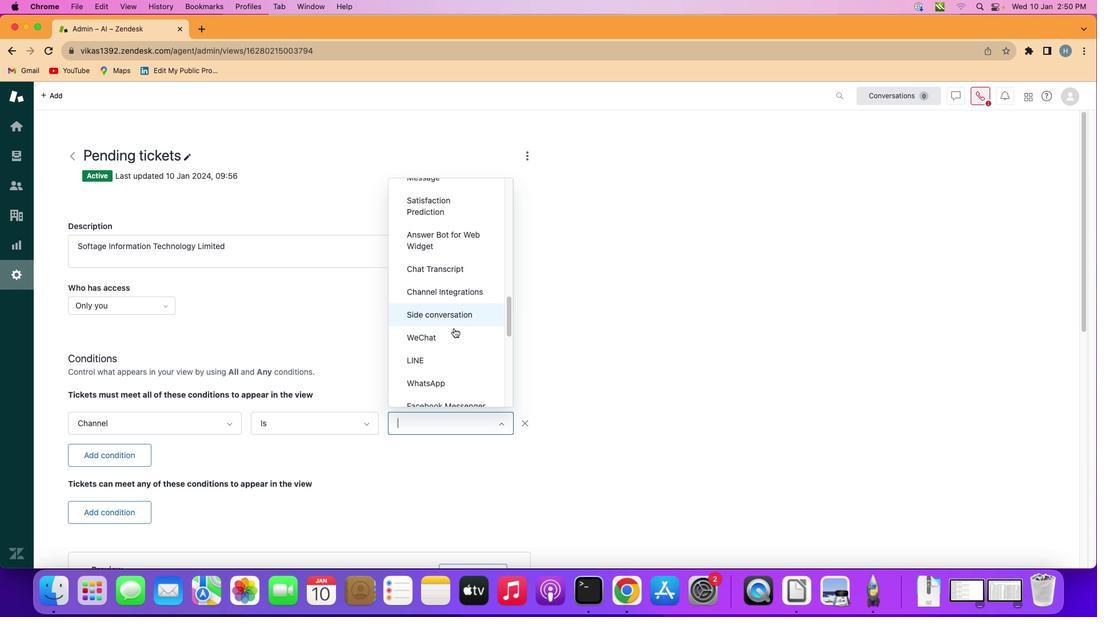 
Action: Mouse moved to (471, 363)
Screenshot: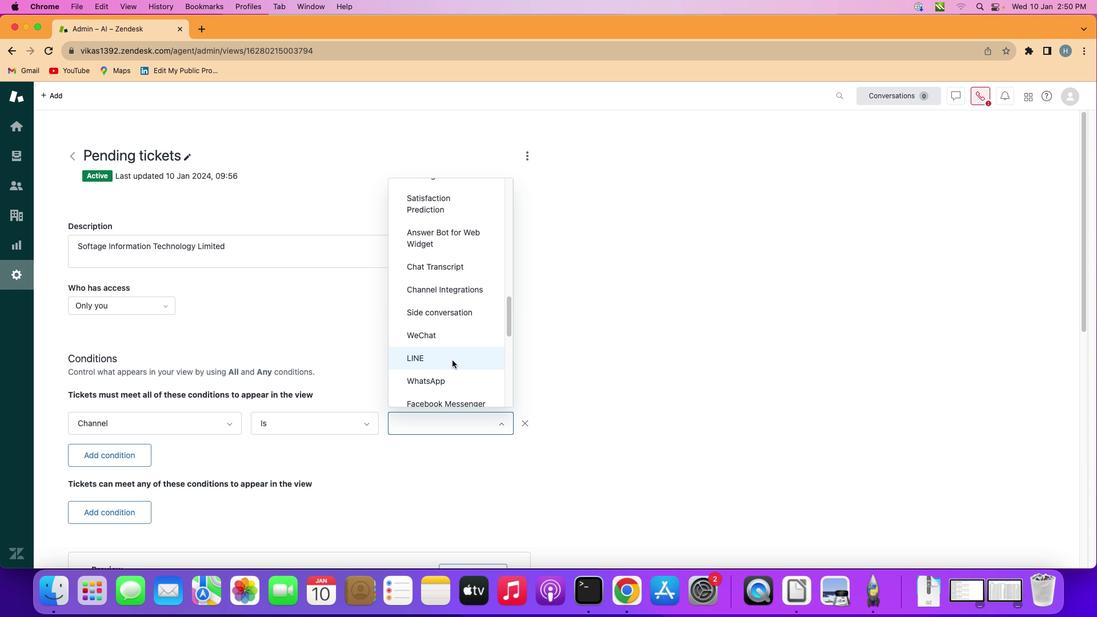 
Action: Mouse pressed left at (471, 363)
Screenshot: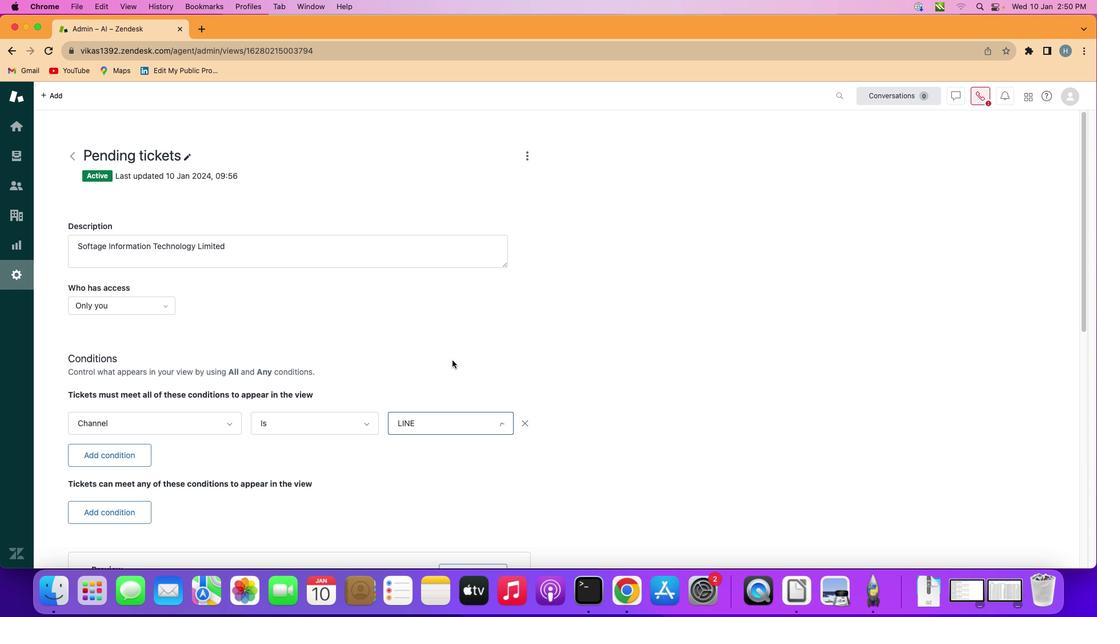 
Action: Mouse moved to (471, 363)
Screenshot: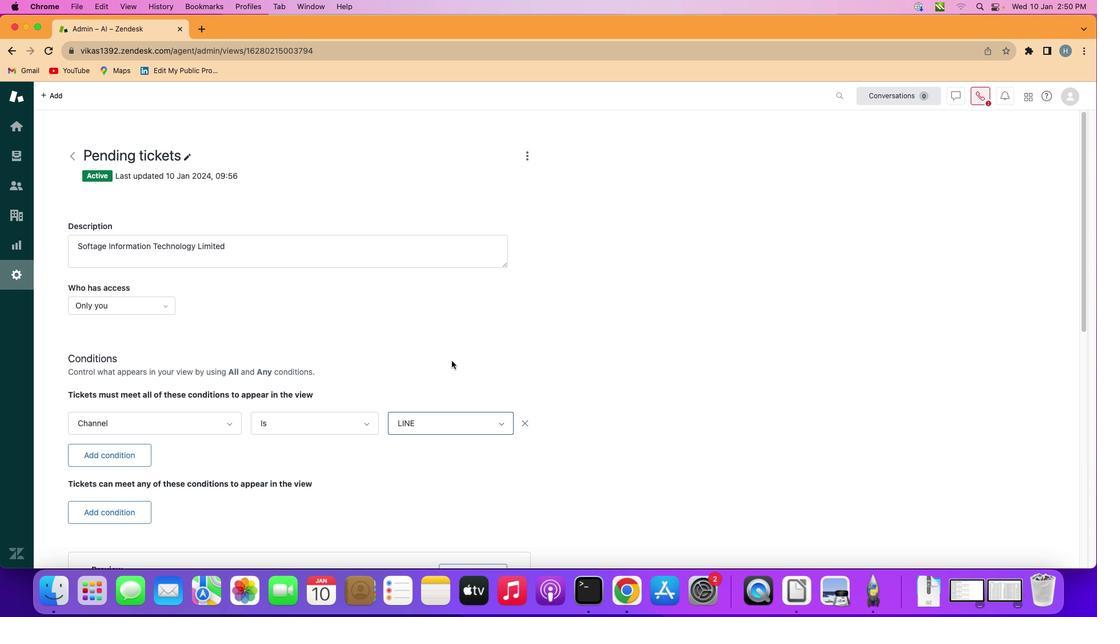 
